 Task: Search one way flight ticket for 4 adults, 1 infant in seat and 1 infant on lap in premium economy from Peoria: General Downing-peoria International Airport to New Bern: Coastal Carolina Regional Airport (was Craven County Regional) on 5-4-2023. Choice of flights is Frontier. Number of bags: 3 checked bags. Price is upto 107000. Outbound departure time preference is 14:45.
Action: Mouse moved to (359, 339)
Screenshot: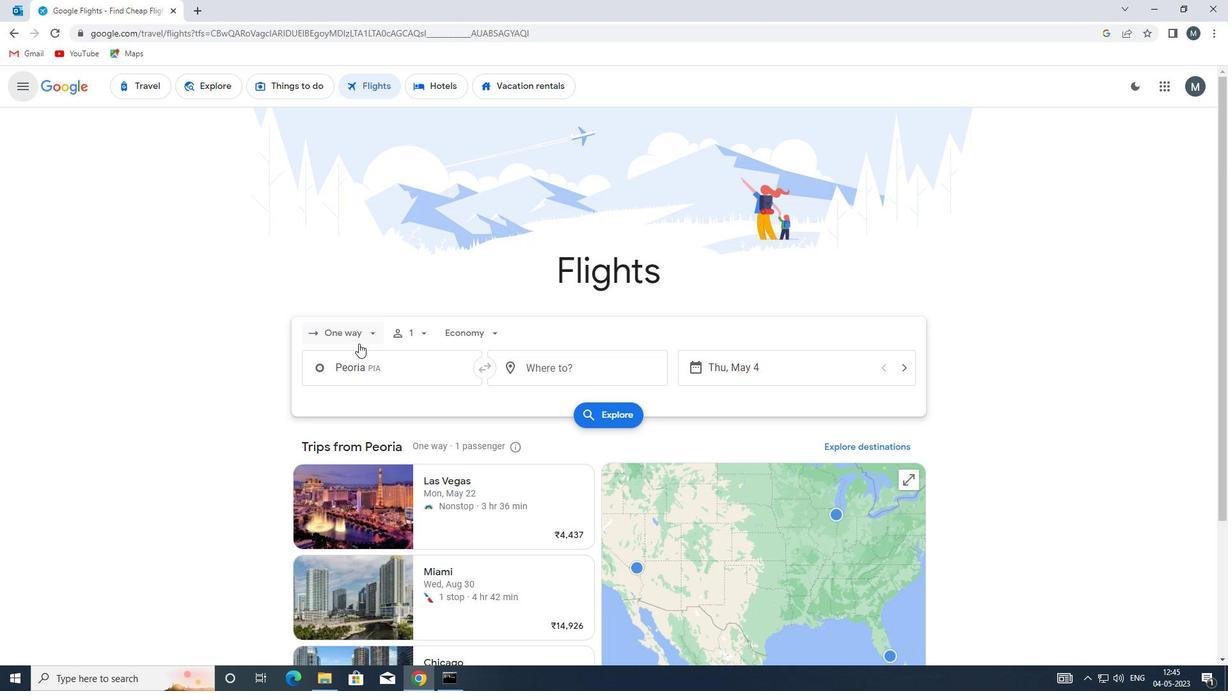 
Action: Mouse pressed left at (359, 339)
Screenshot: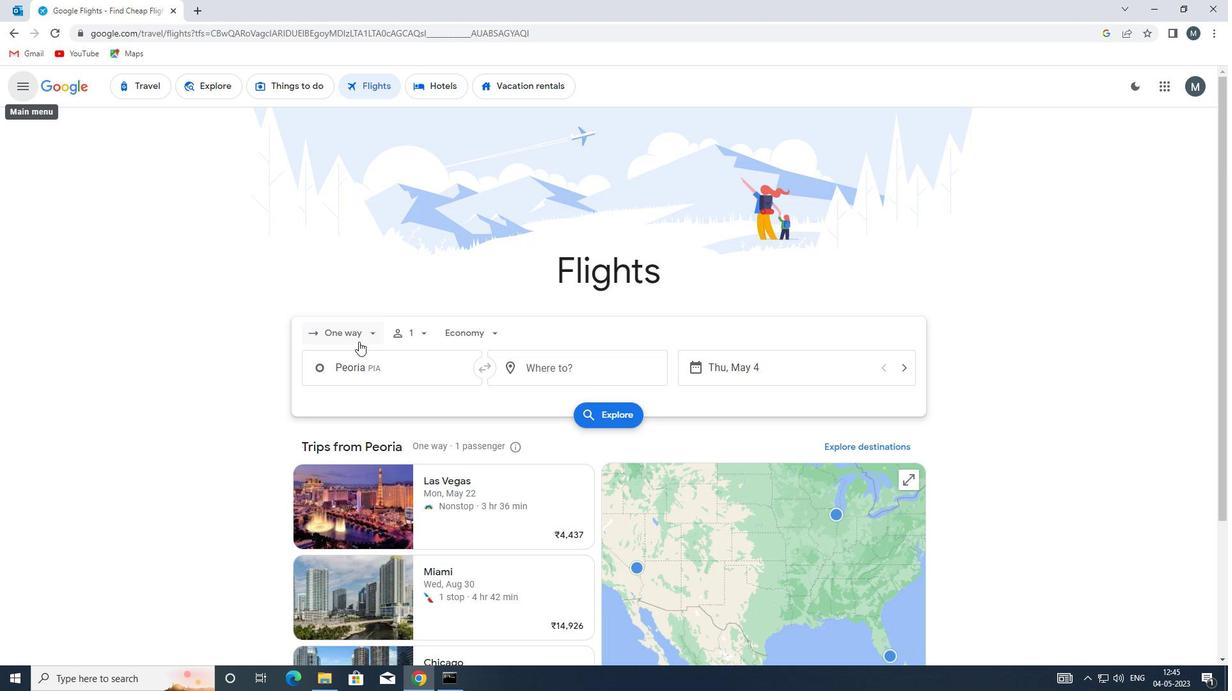 
Action: Mouse moved to (370, 392)
Screenshot: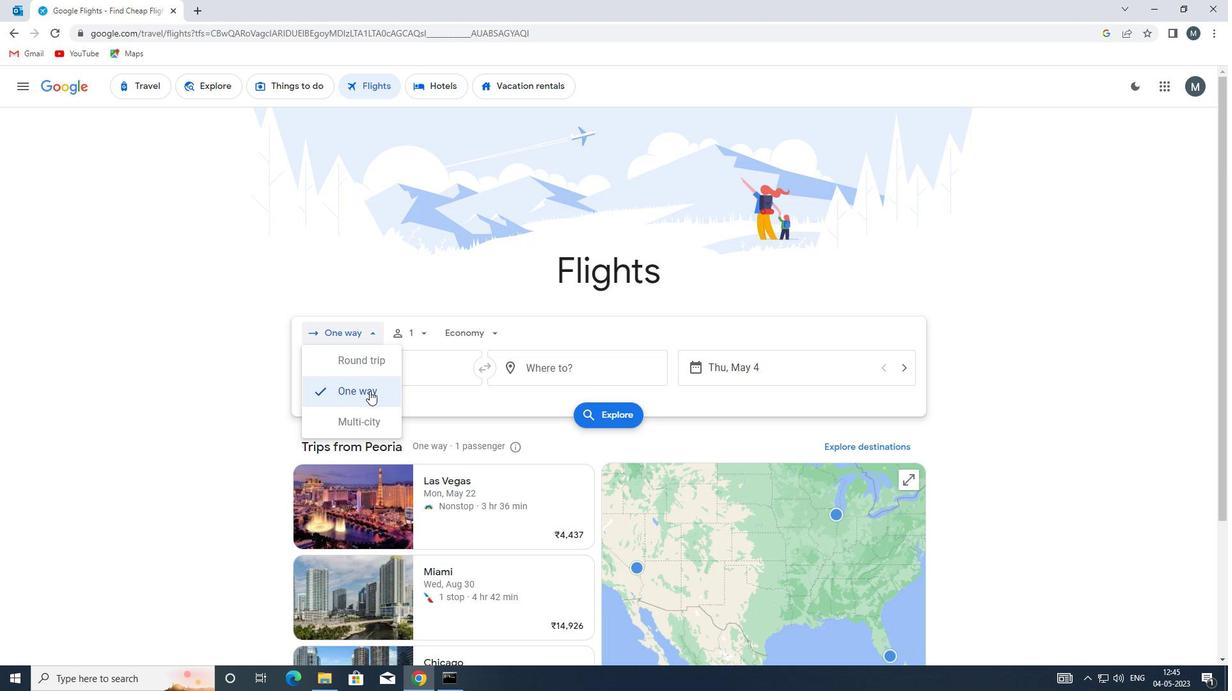 
Action: Mouse pressed left at (370, 392)
Screenshot: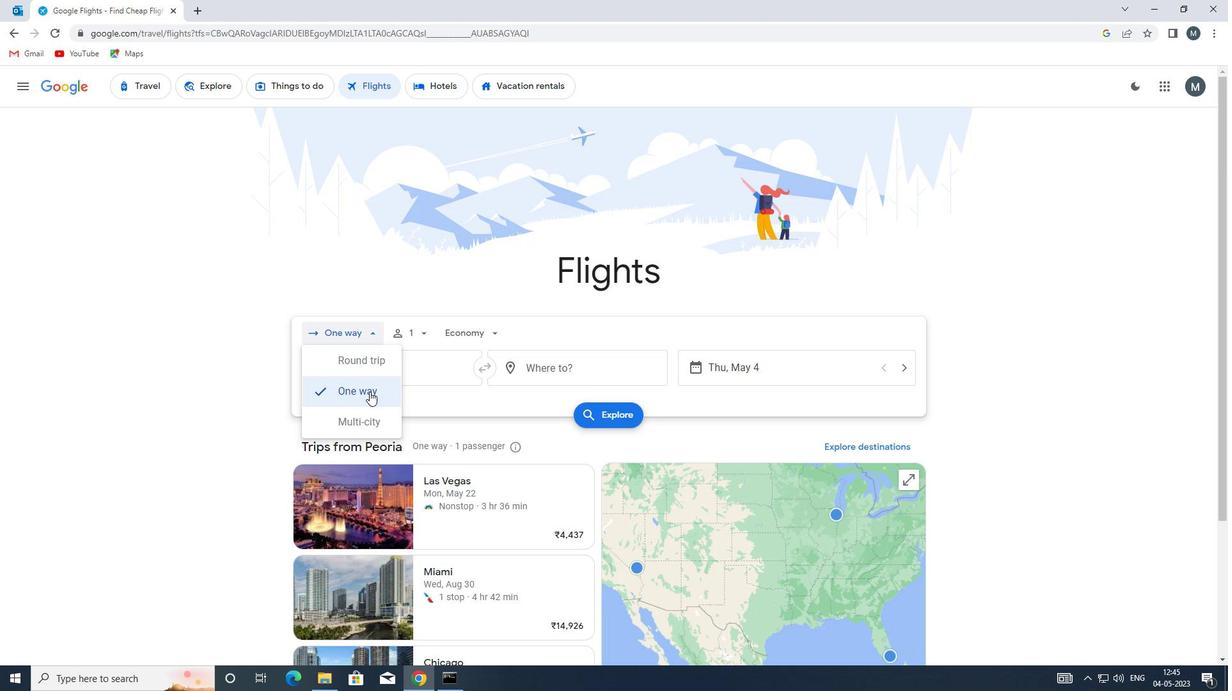 
Action: Mouse moved to (421, 334)
Screenshot: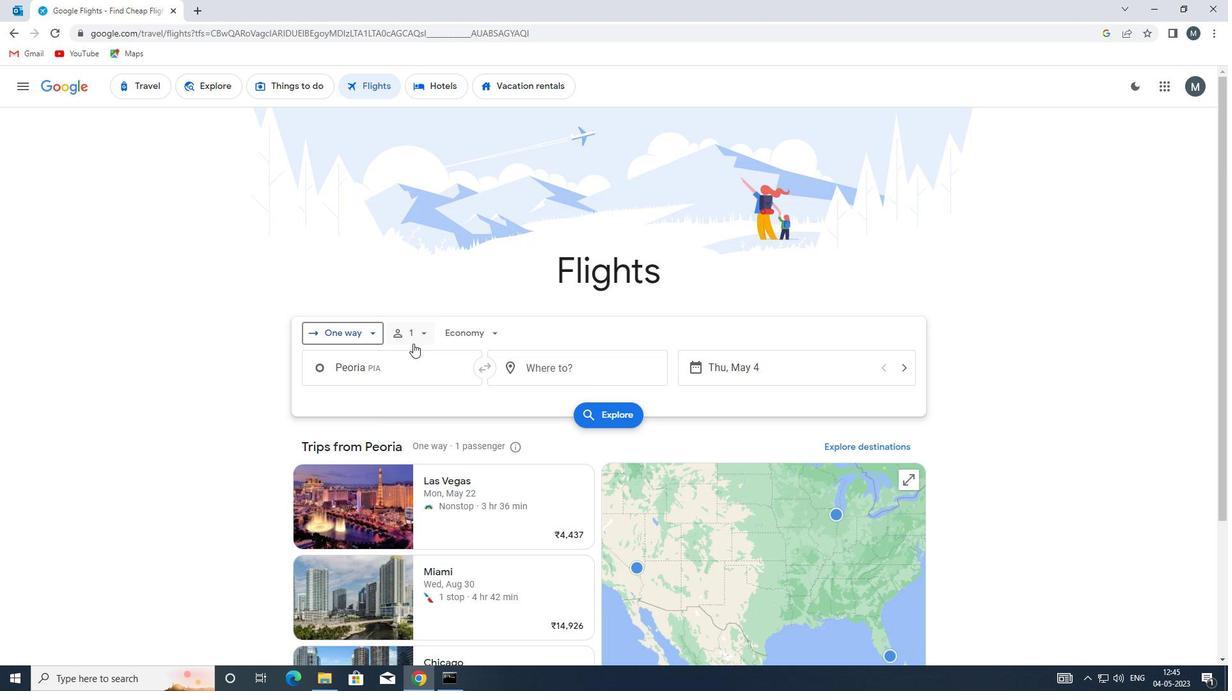 
Action: Mouse pressed left at (421, 334)
Screenshot: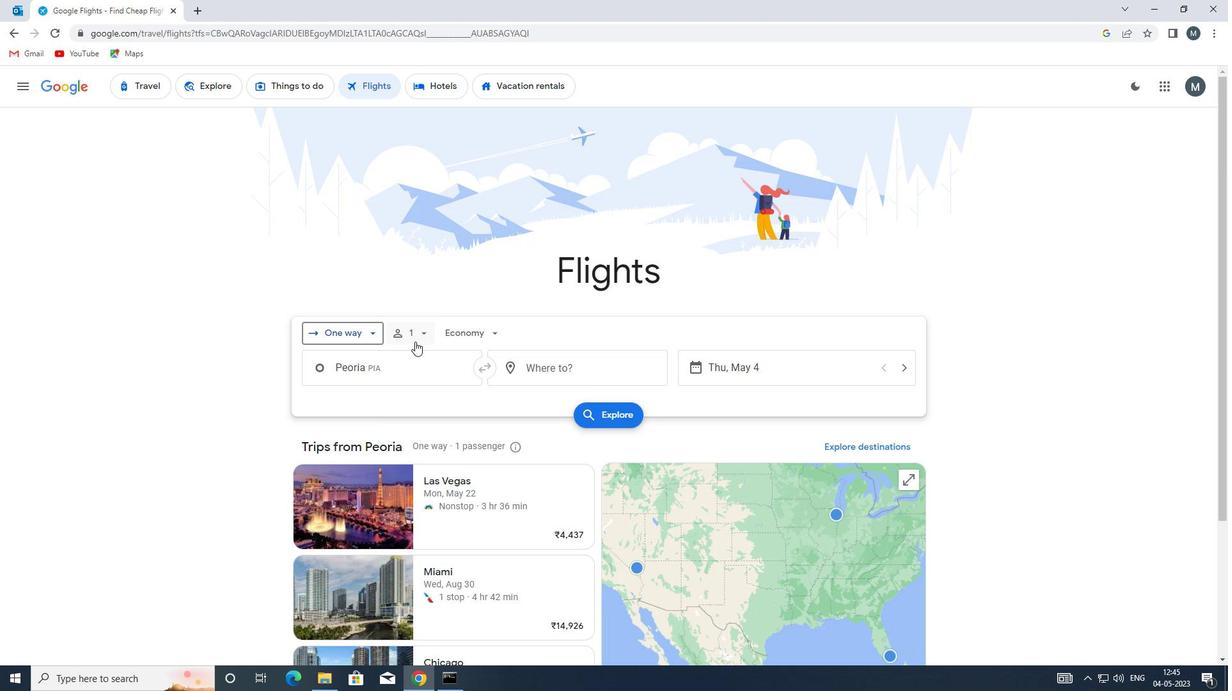 
Action: Mouse moved to (523, 366)
Screenshot: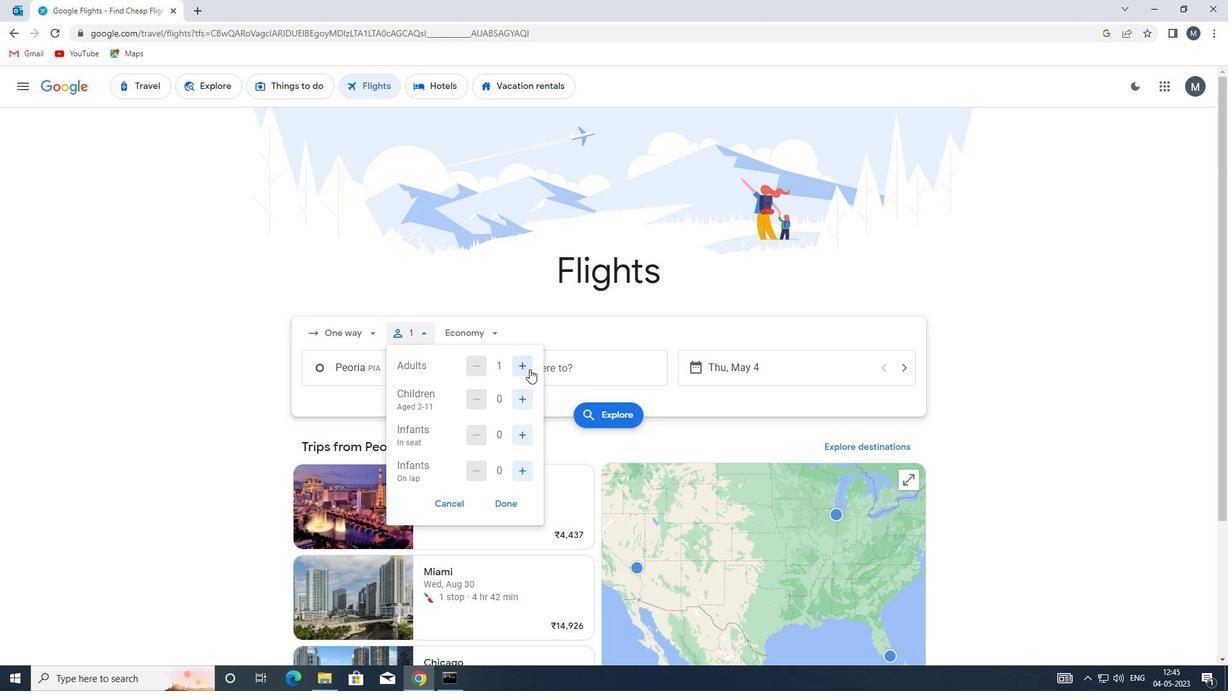 
Action: Mouse pressed left at (523, 366)
Screenshot: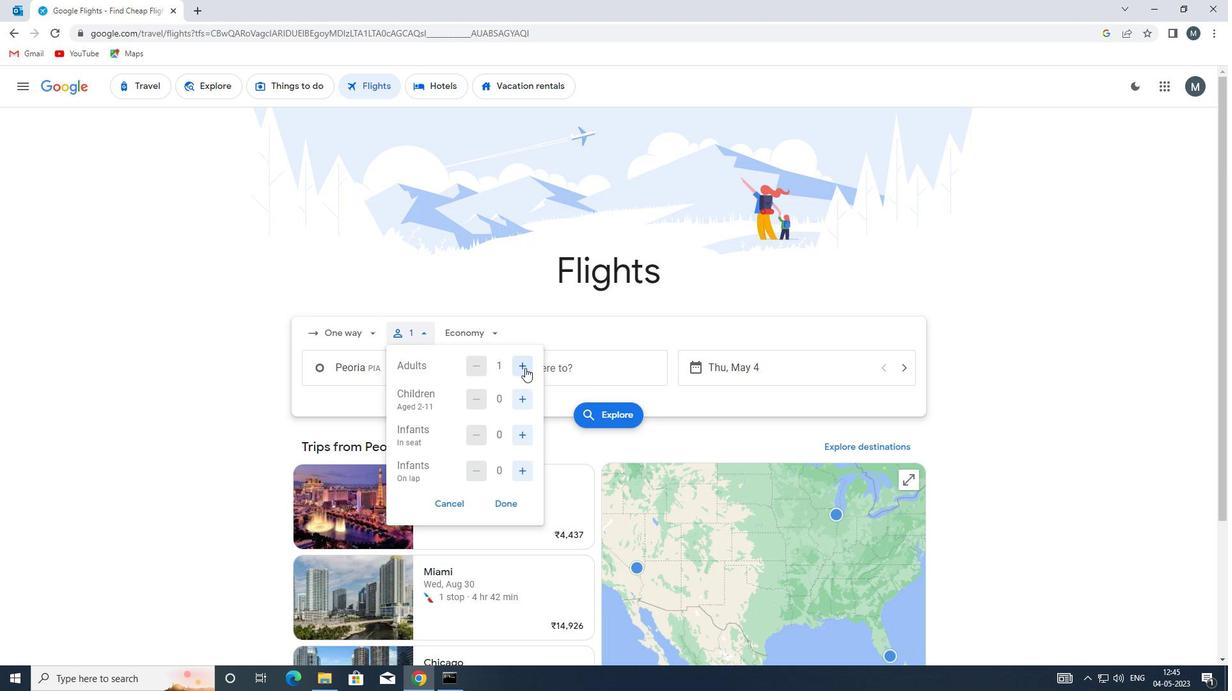 
Action: Mouse pressed left at (523, 366)
Screenshot: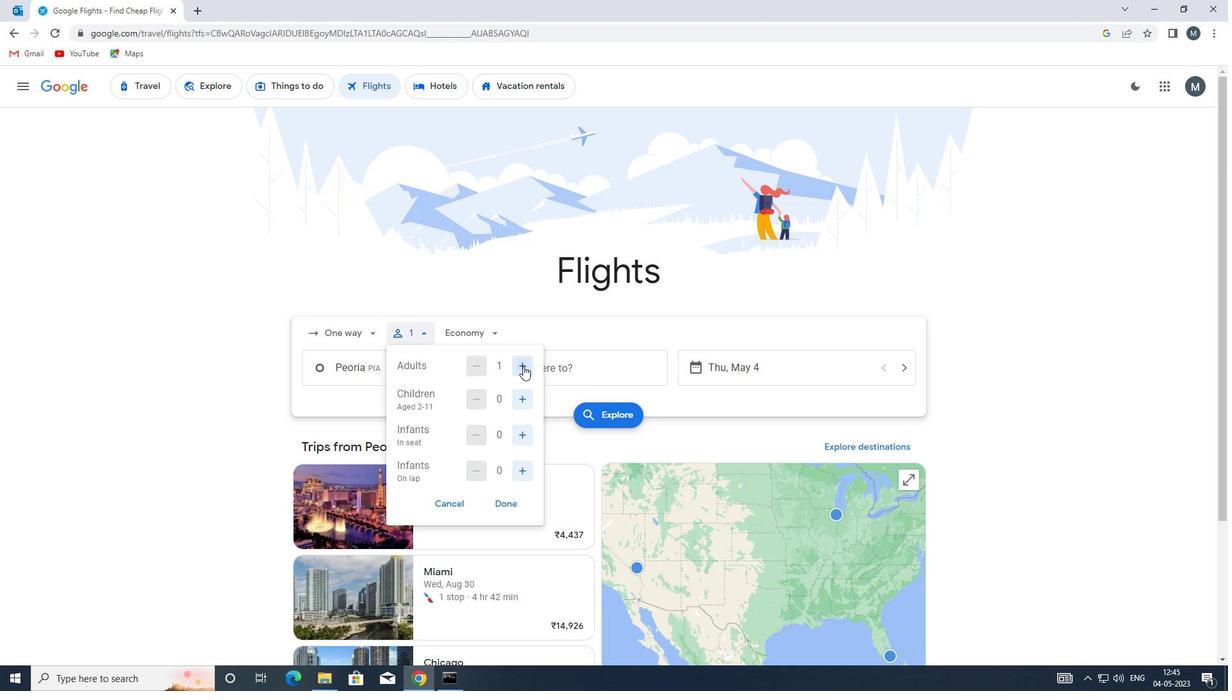
Action: Mouse moved to (523, 366)
Screenshot: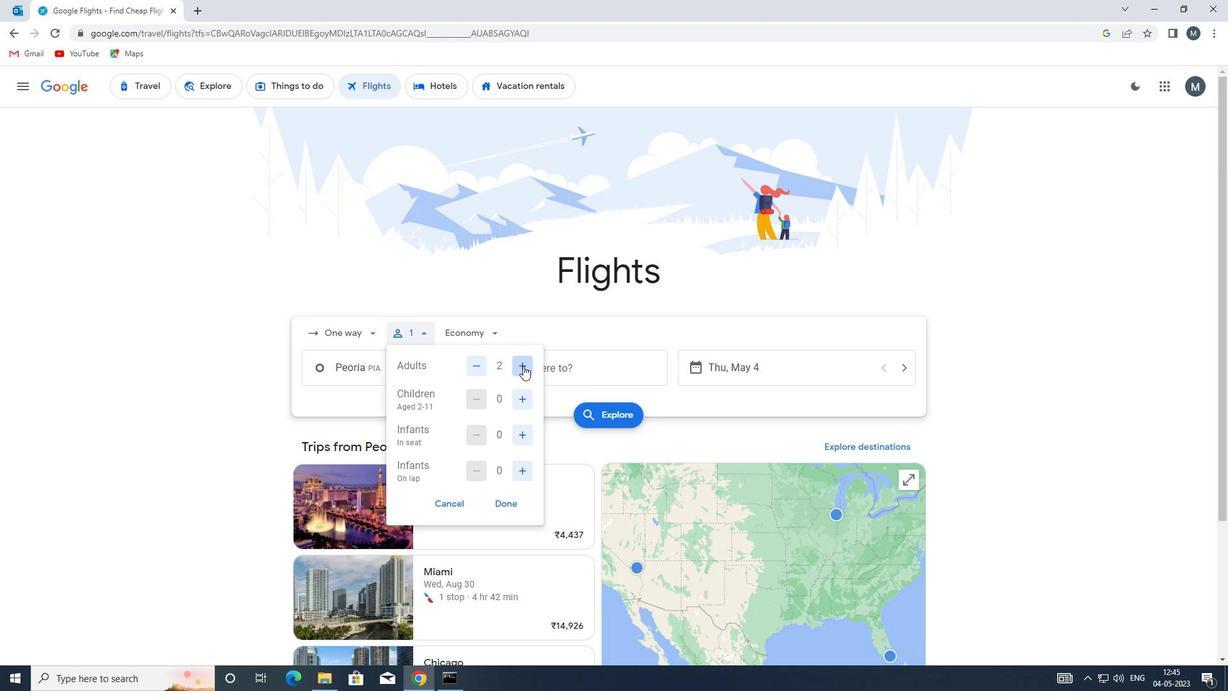 
Action: Mouse pressed left at (523, 366)
Screenshot: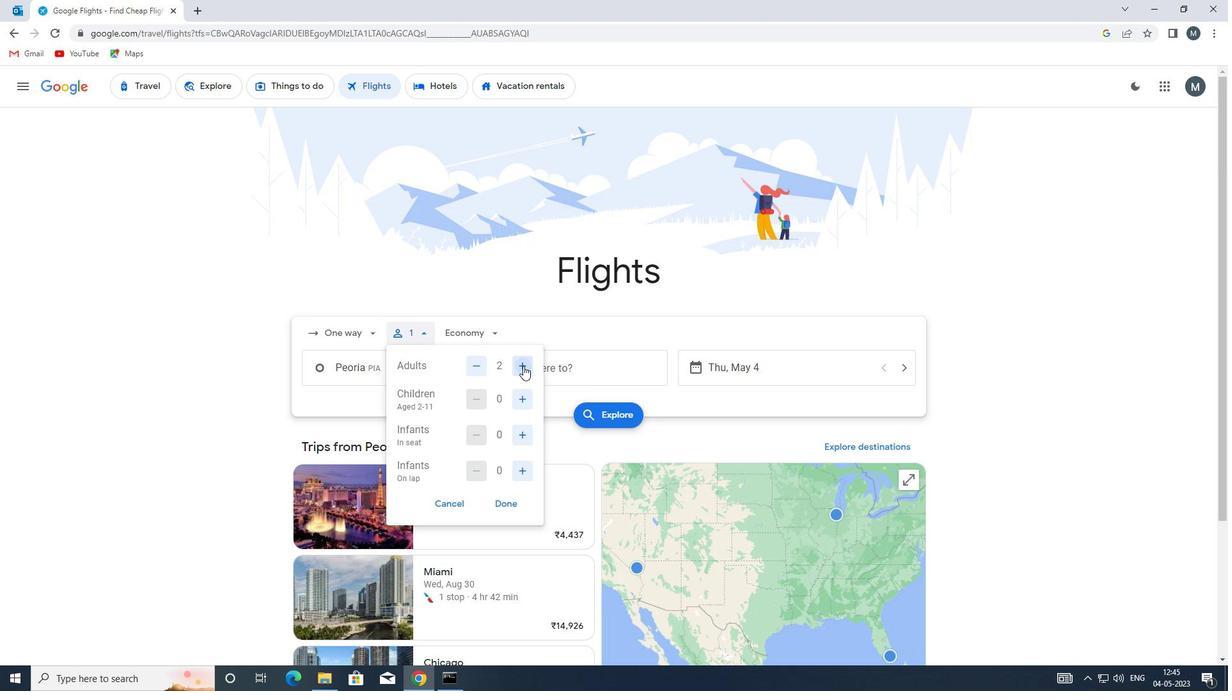 
Action: Mouse moved to (526, 437)
Screenshot: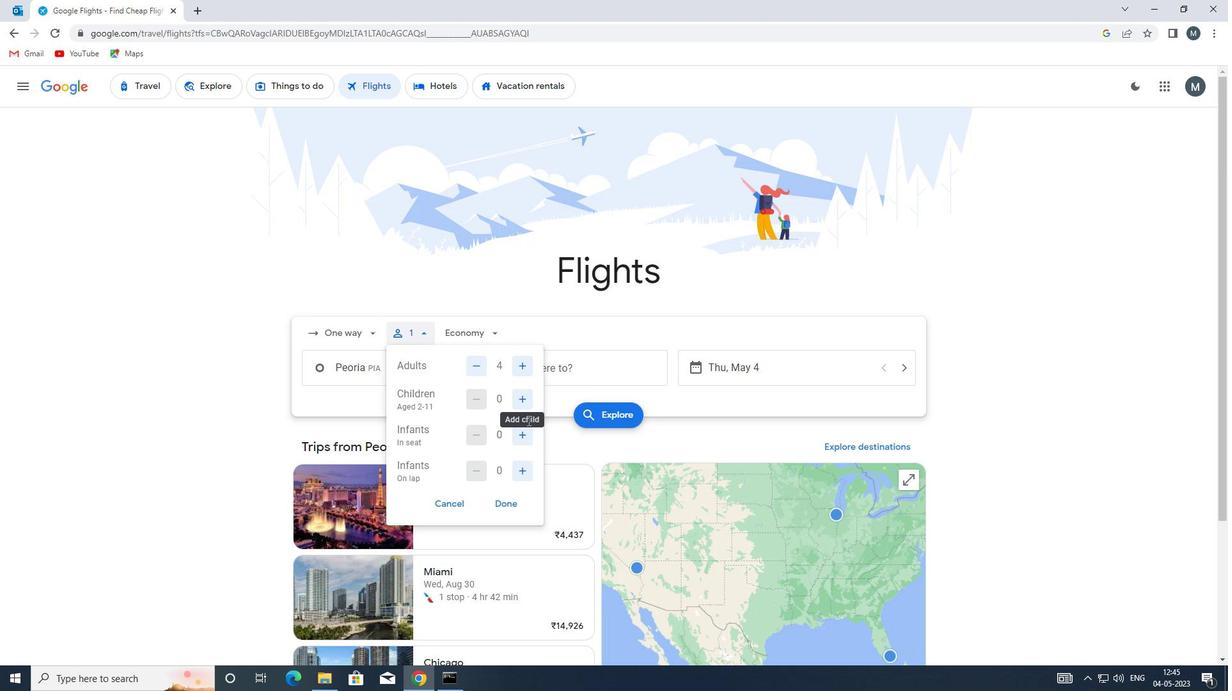 
Action: Mouse pressed left at (526, 437)
Screenshot: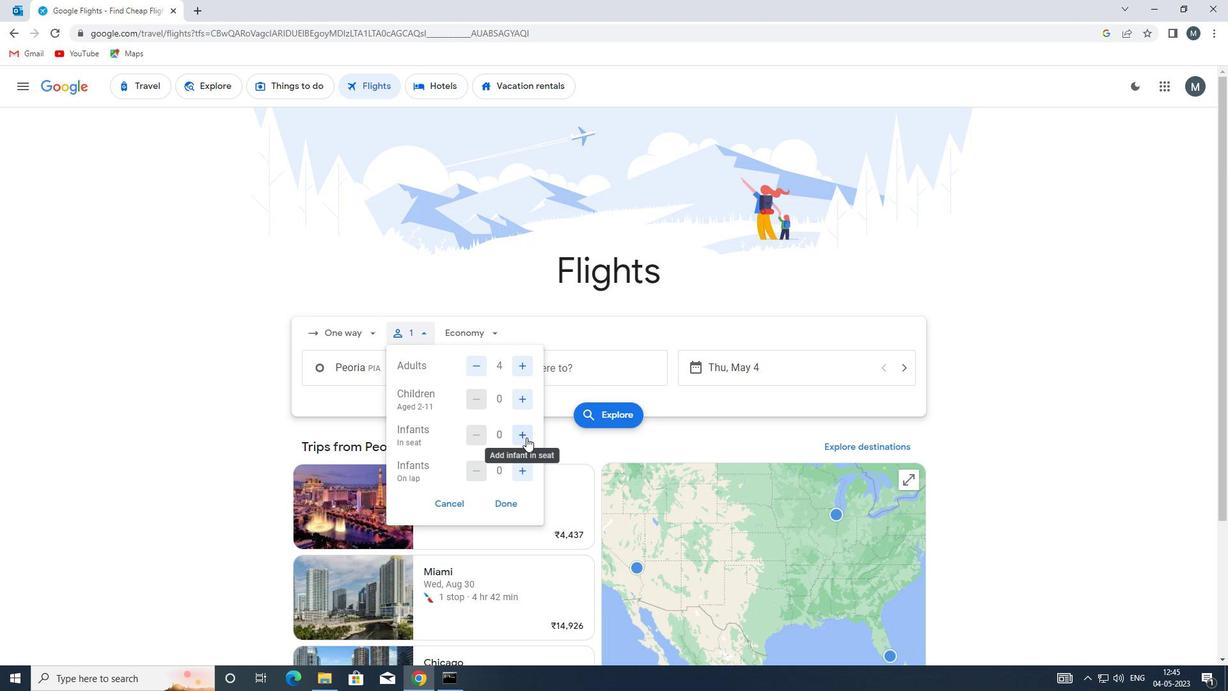 
Action: Mouse moved to (523, 462)
Screenshot: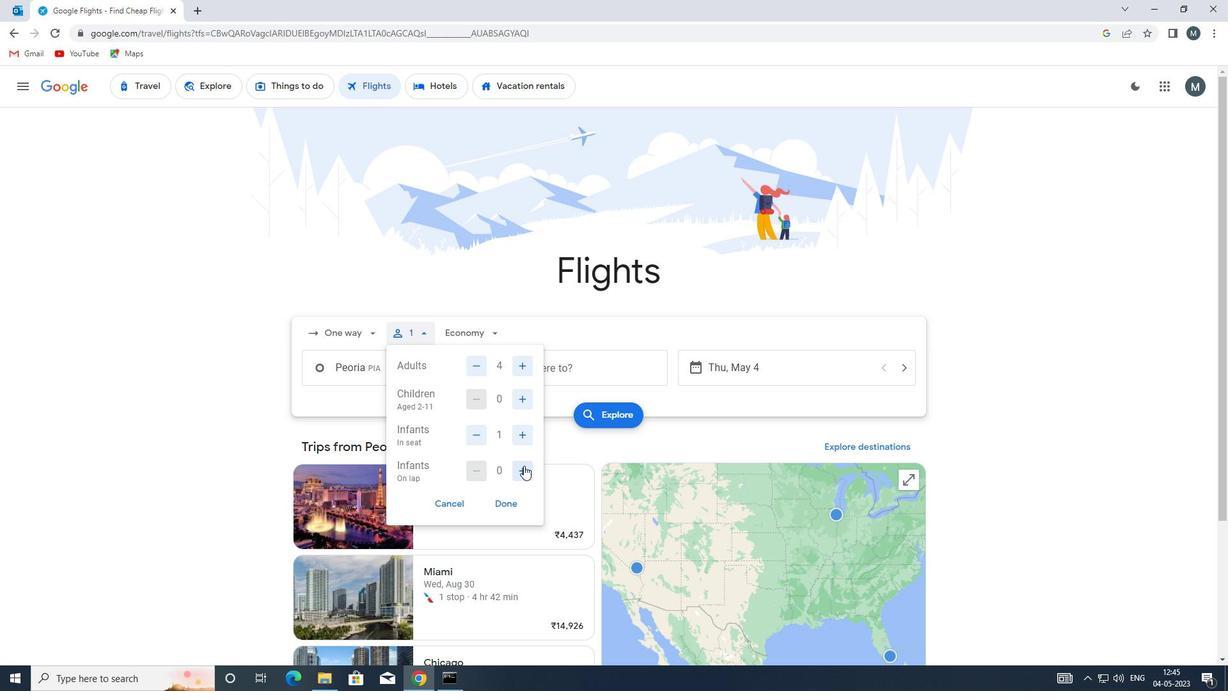 
Action: Mouse pressed left at (523, 462)
Screenshot: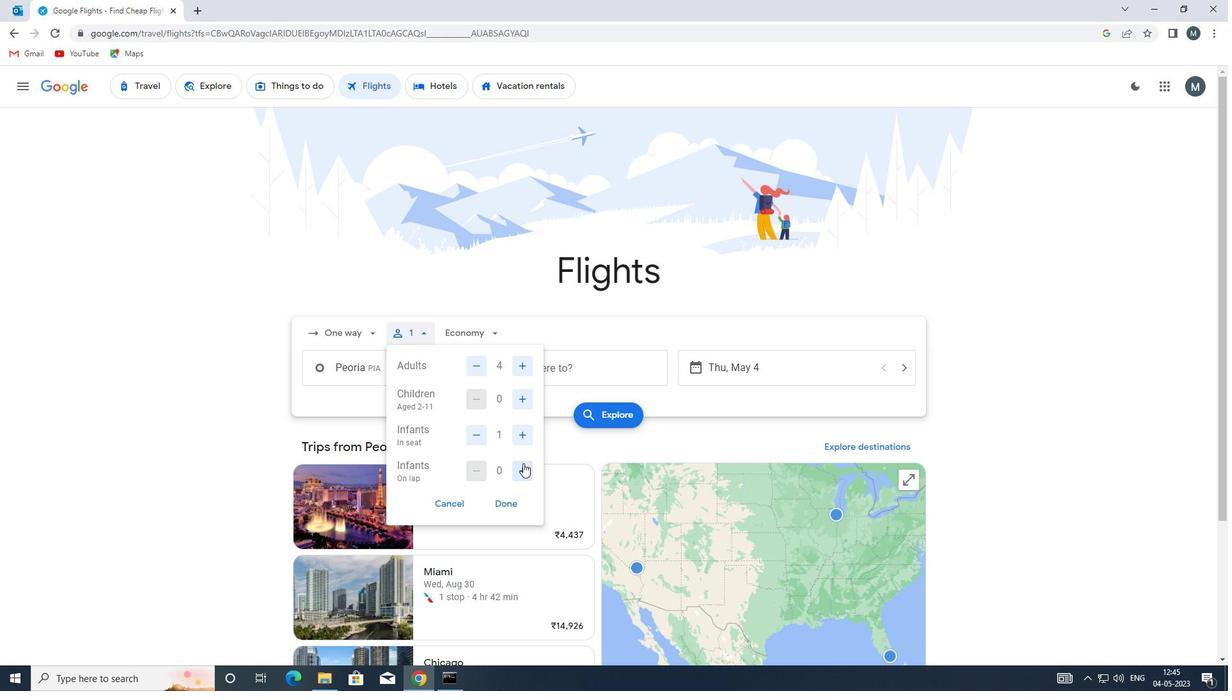 
Action: Mouse moved to (514, 506)
Screenshot: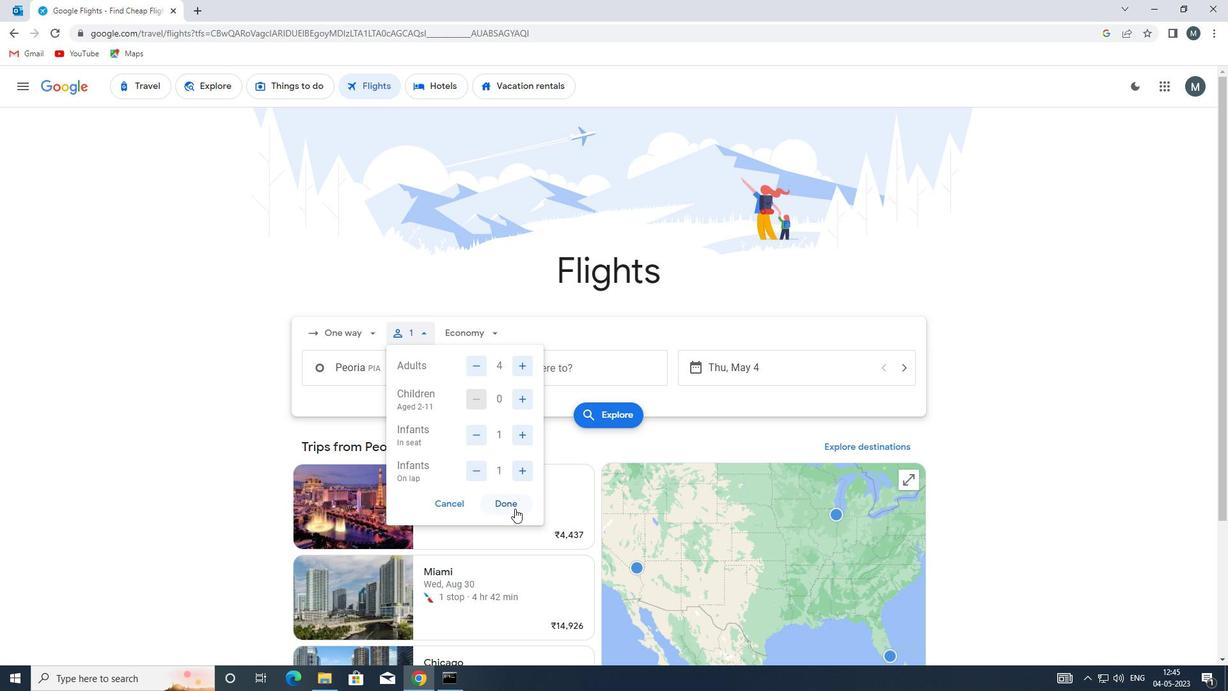 
Action: Mouse pressed left at (514, 506)
Screenshot: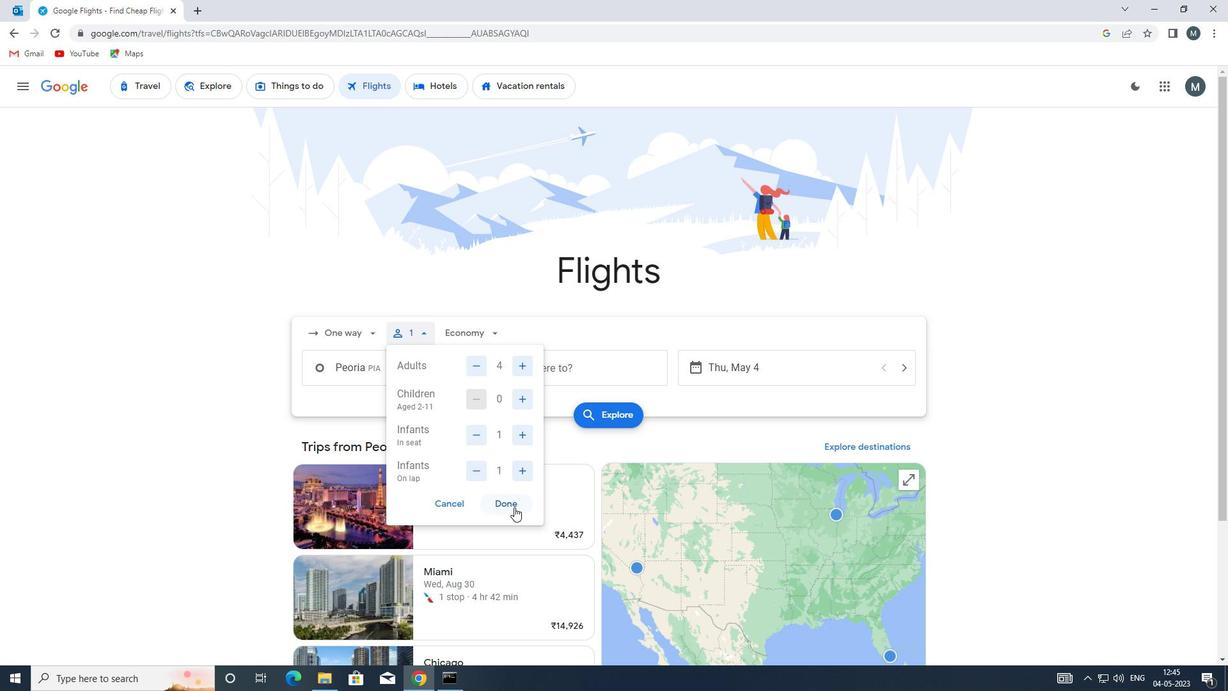 
Action: Mouse moved to (486, 337)
Screenshot: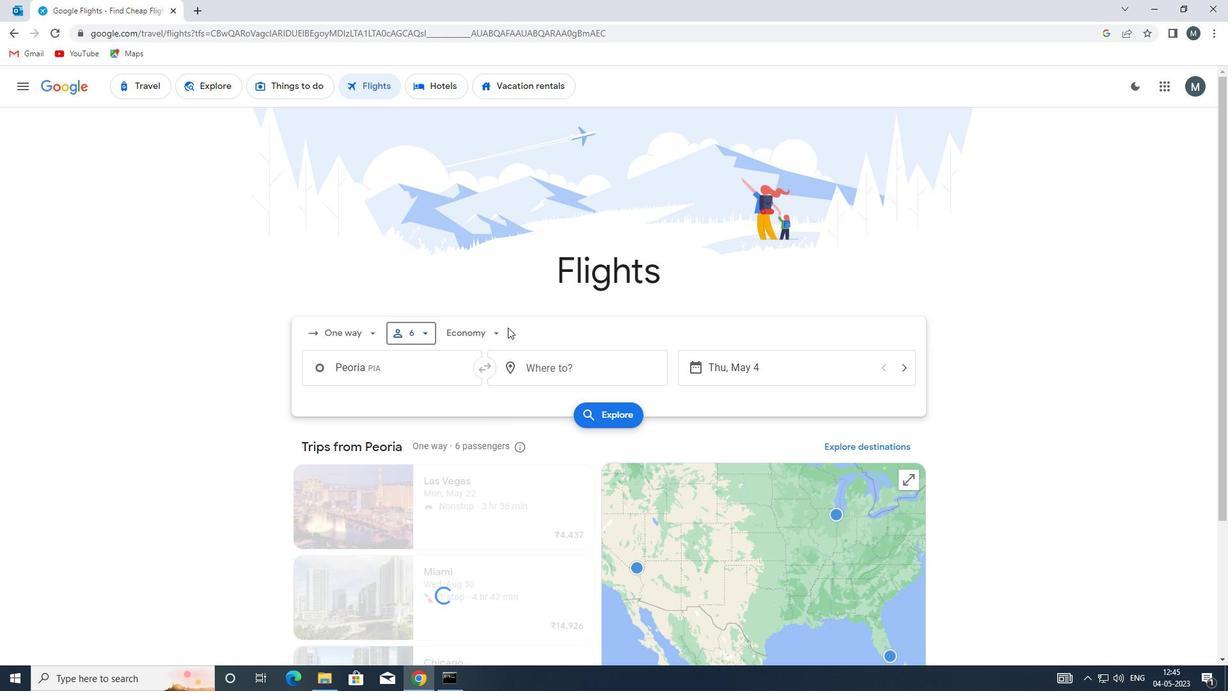 
Action: Mouse pressed left at (486, 337)
Screenshot: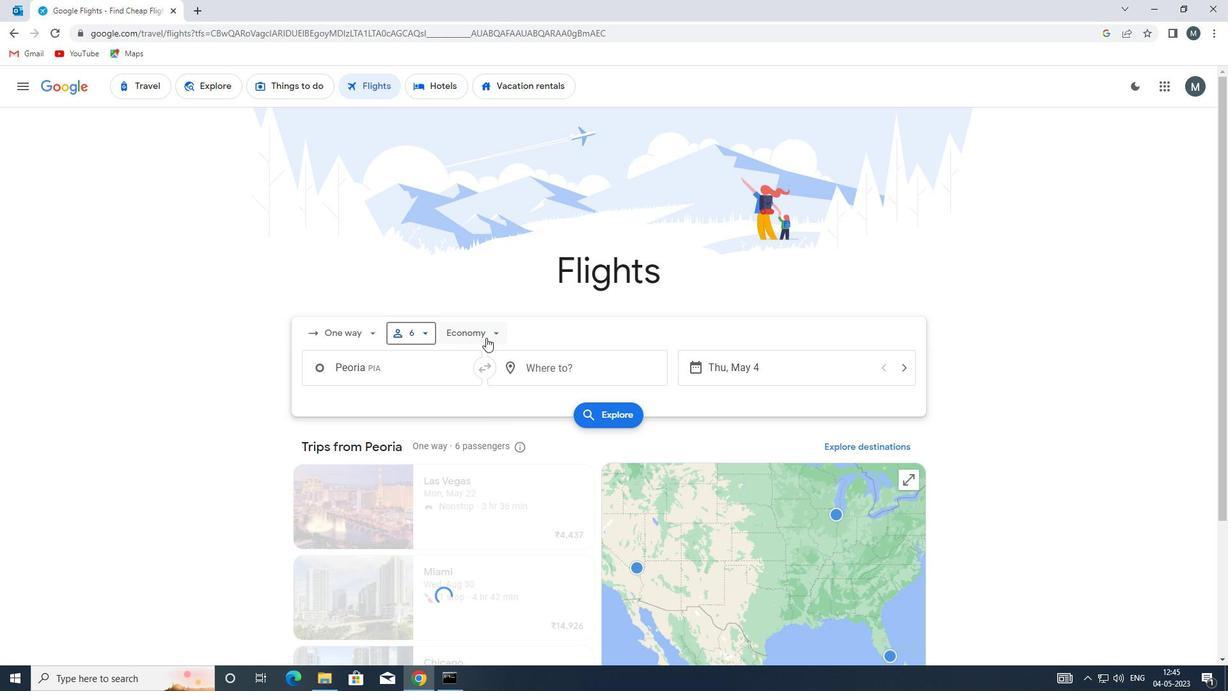 
Action: Mouse moved to (498, 397)
Screenshot: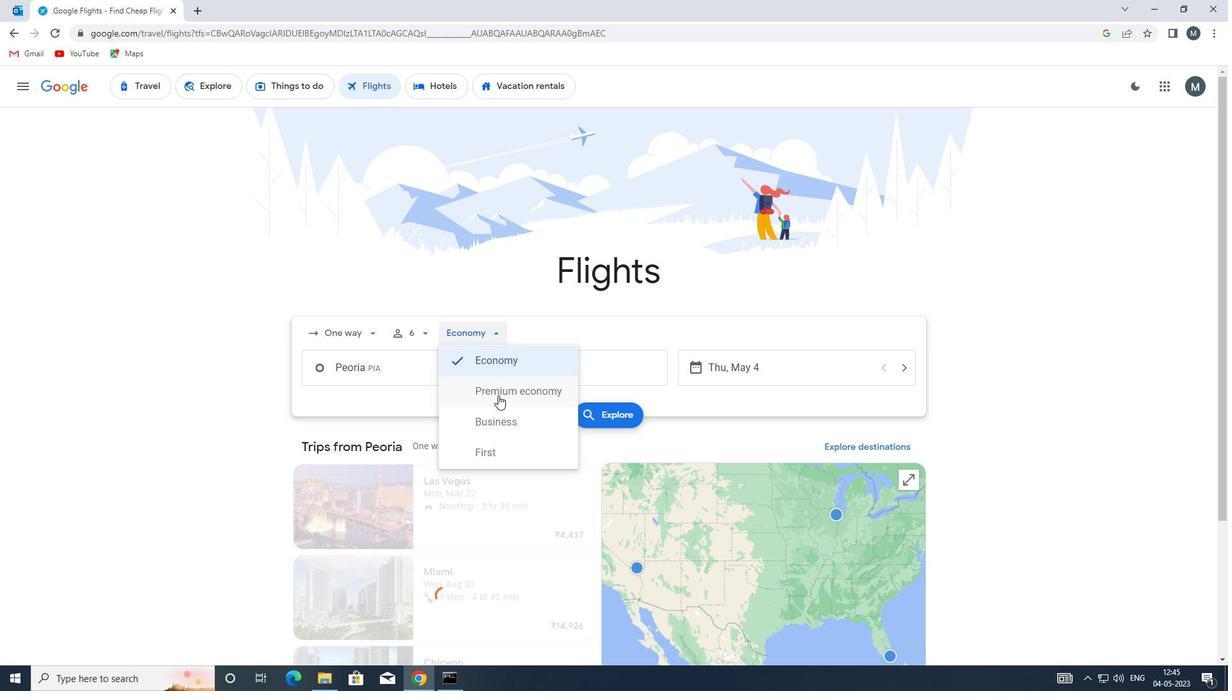 
Action: Mouse pressed left at (498, 397)
Screenshot: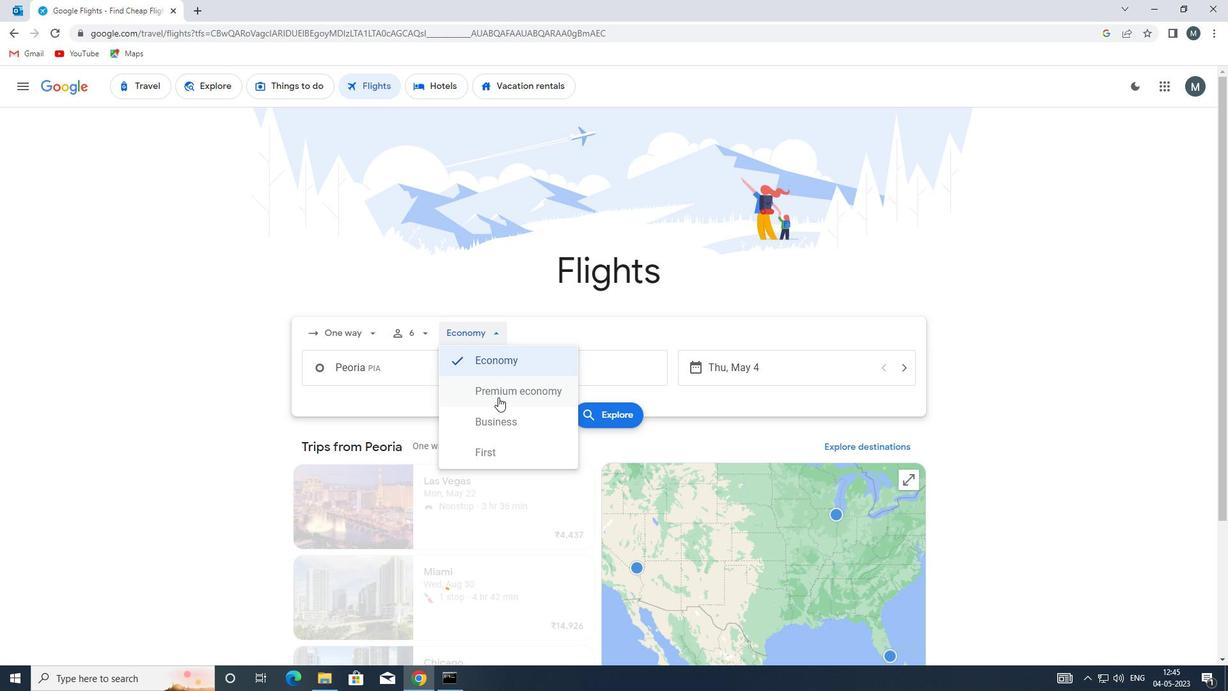 
Action: Mouse moved to (415, 376)
Screenshot: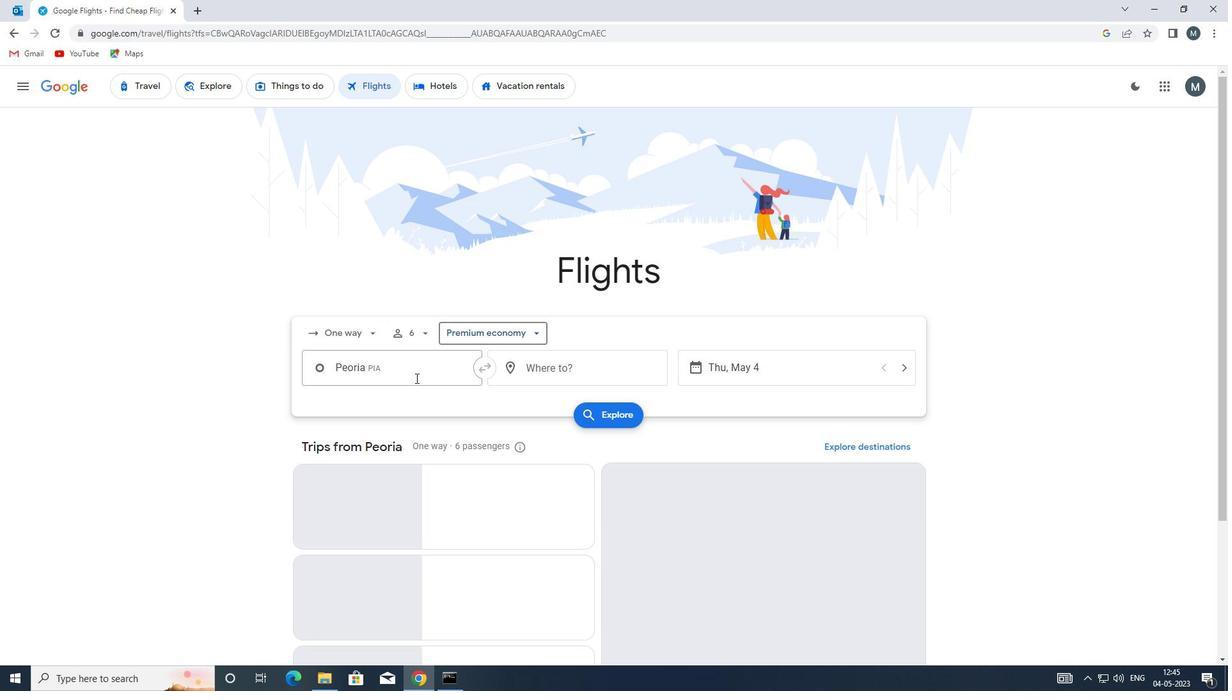
Action: Mouse pressed left at (415, 376)
Screenshot: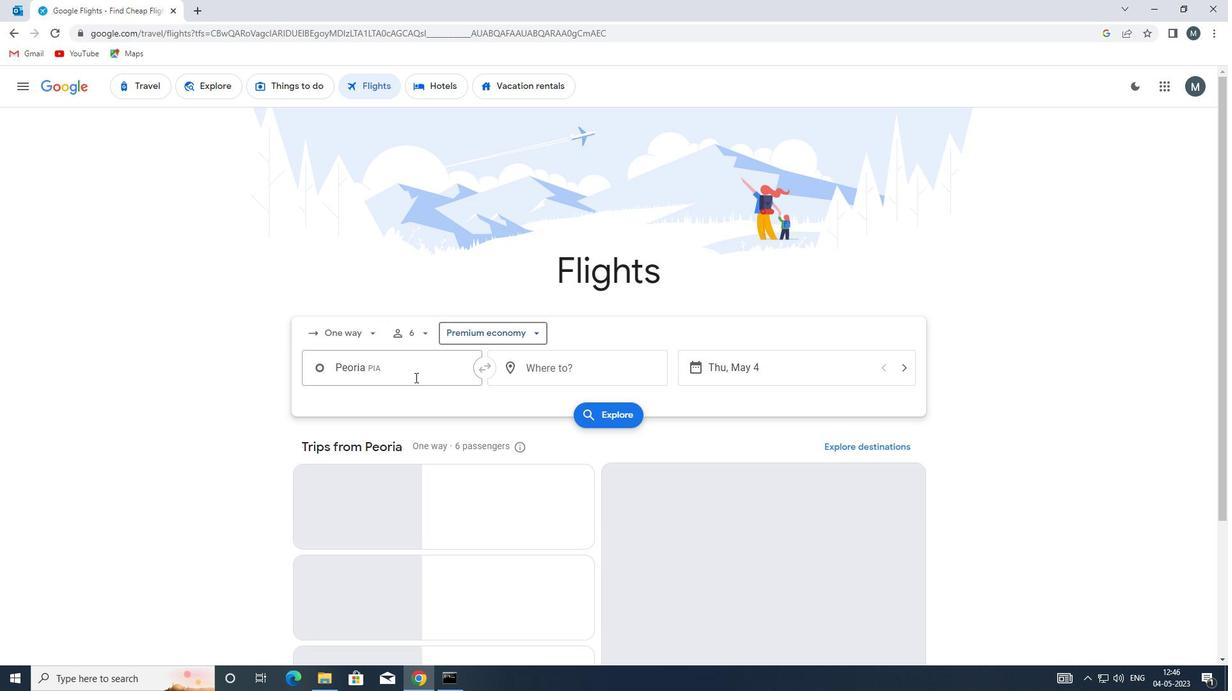 
Action: Mouse moved to (436, 442)
Screenshot: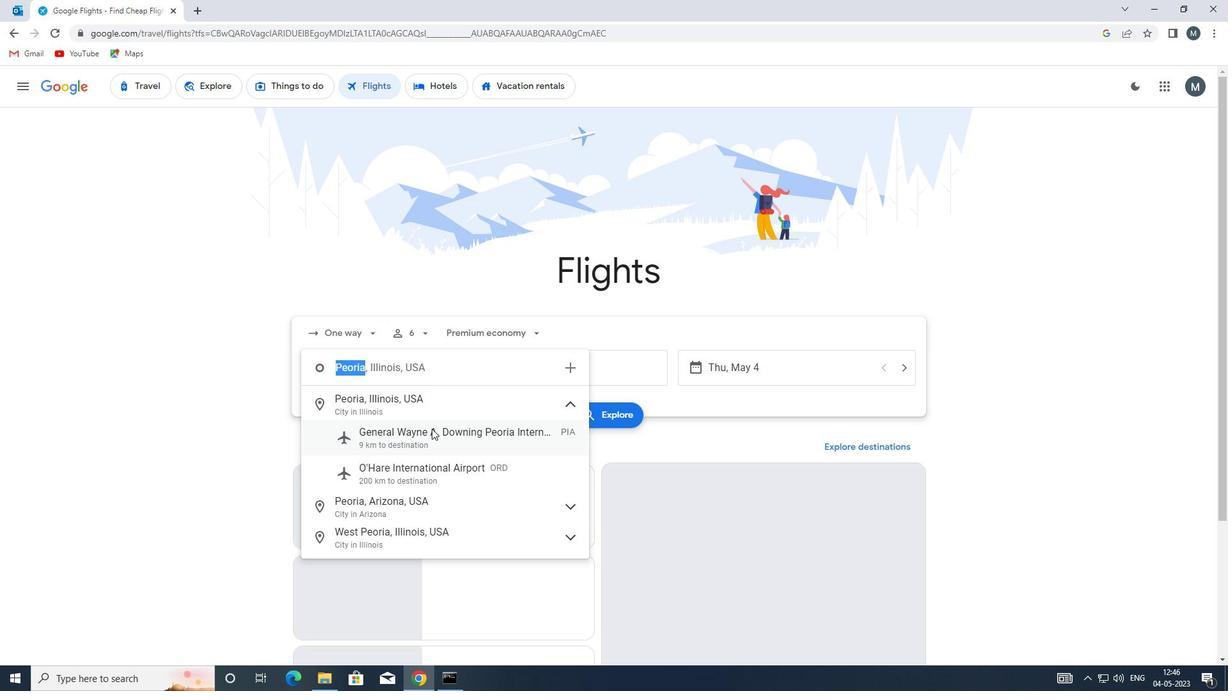 
Action: Mouse pressed left at (436, 442)
Screenshot: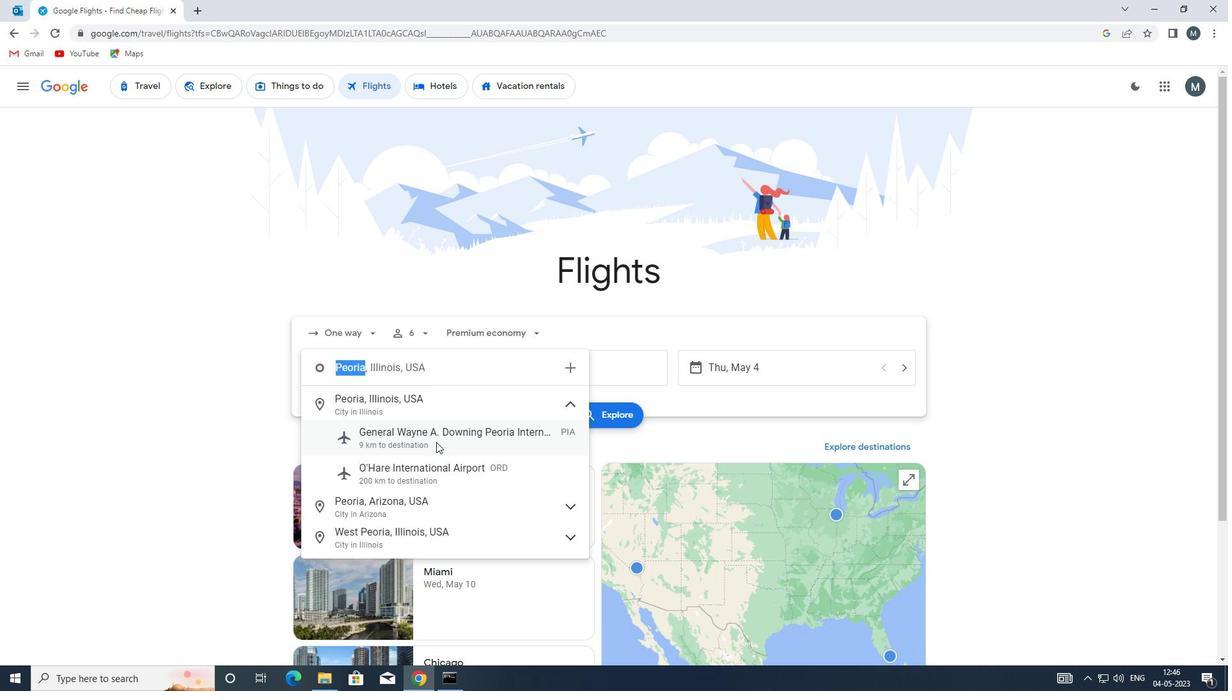 
Action: Mouse moved to (568, 370)
Screenshot: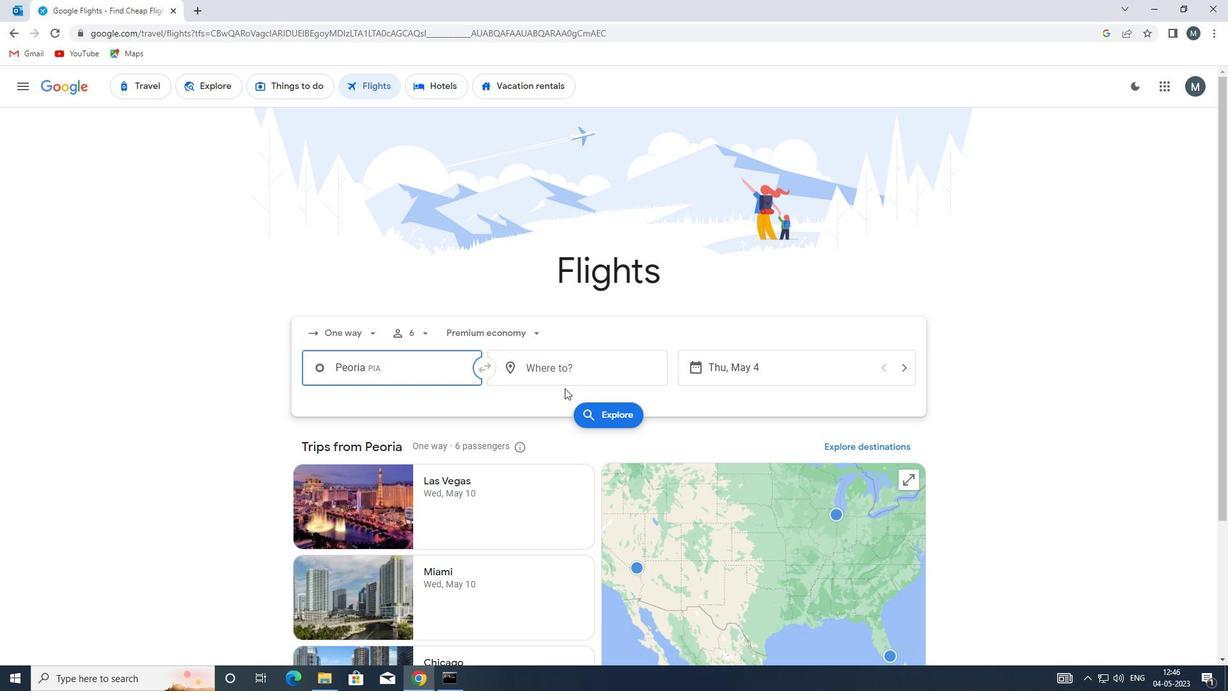 
Action: Mouse pressed left at (568, 370)
Screenshot: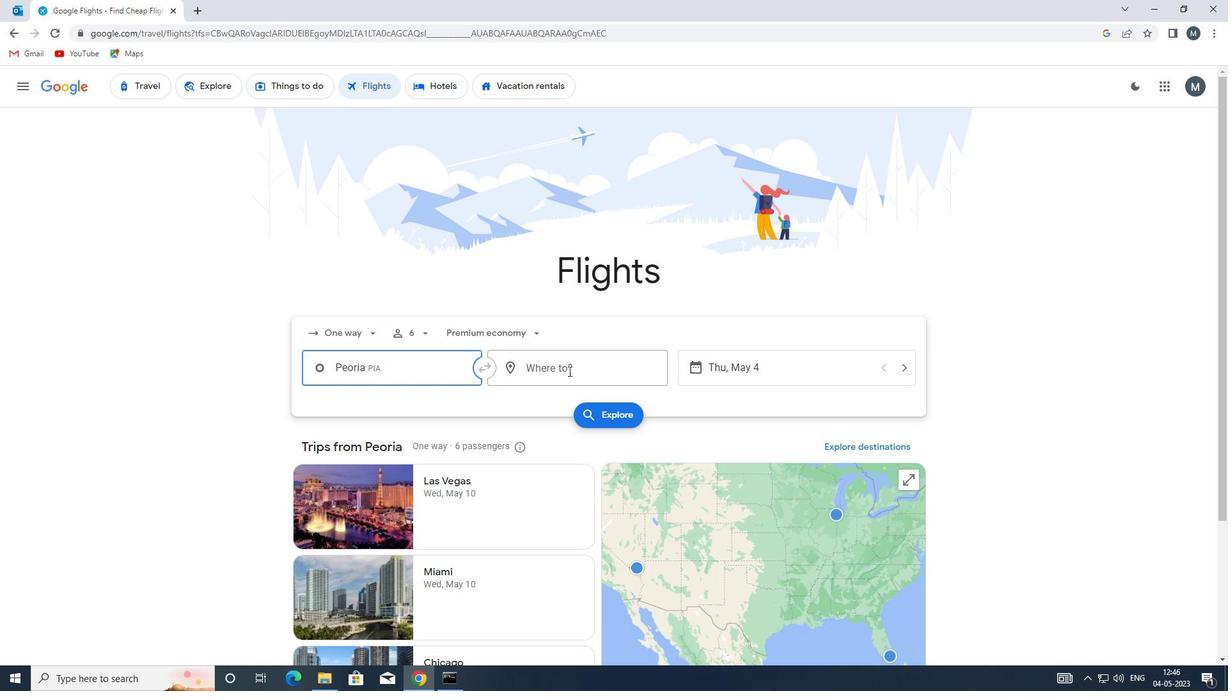 
Action: Mouse moved to (568, 369)
Screenshot: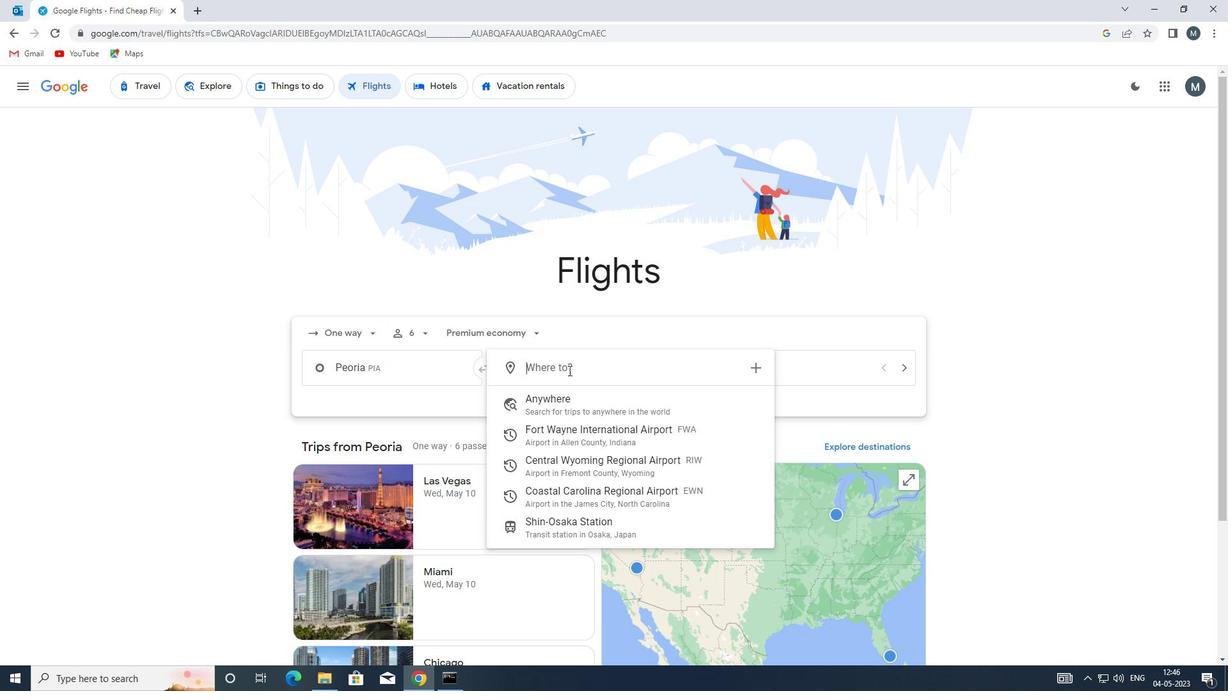 
Action: Key pressed ewn
Screenshot: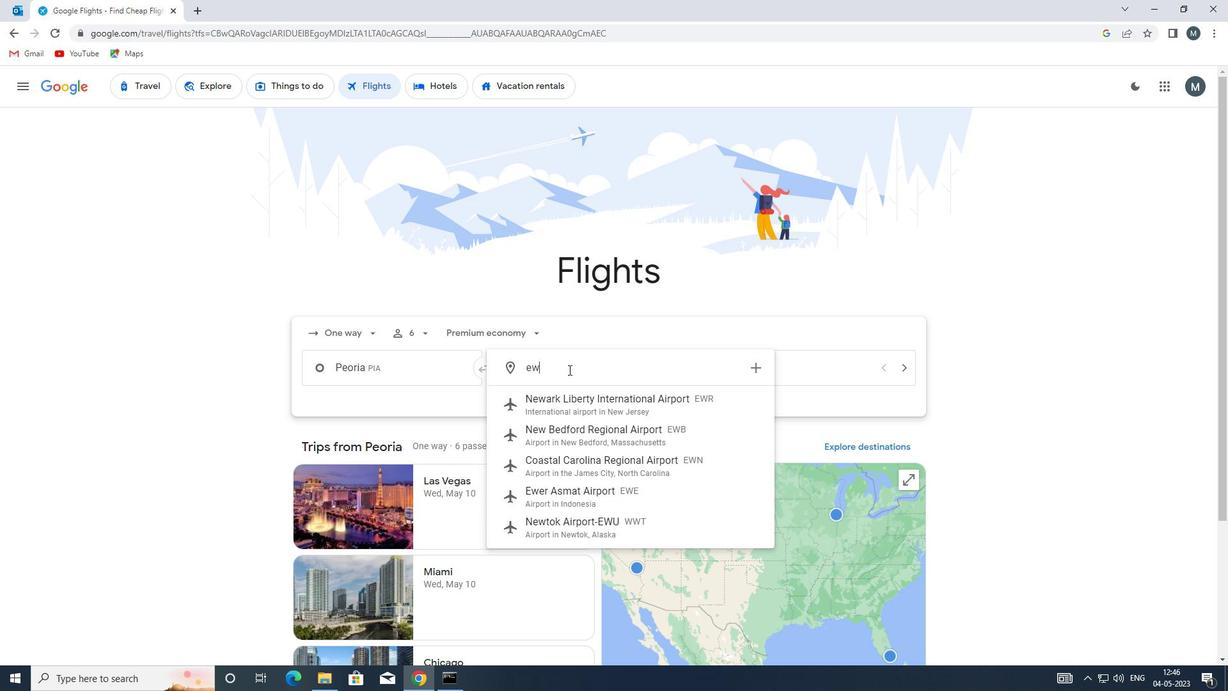 
Action: Mouse moved to (636, 408)
Screenshot: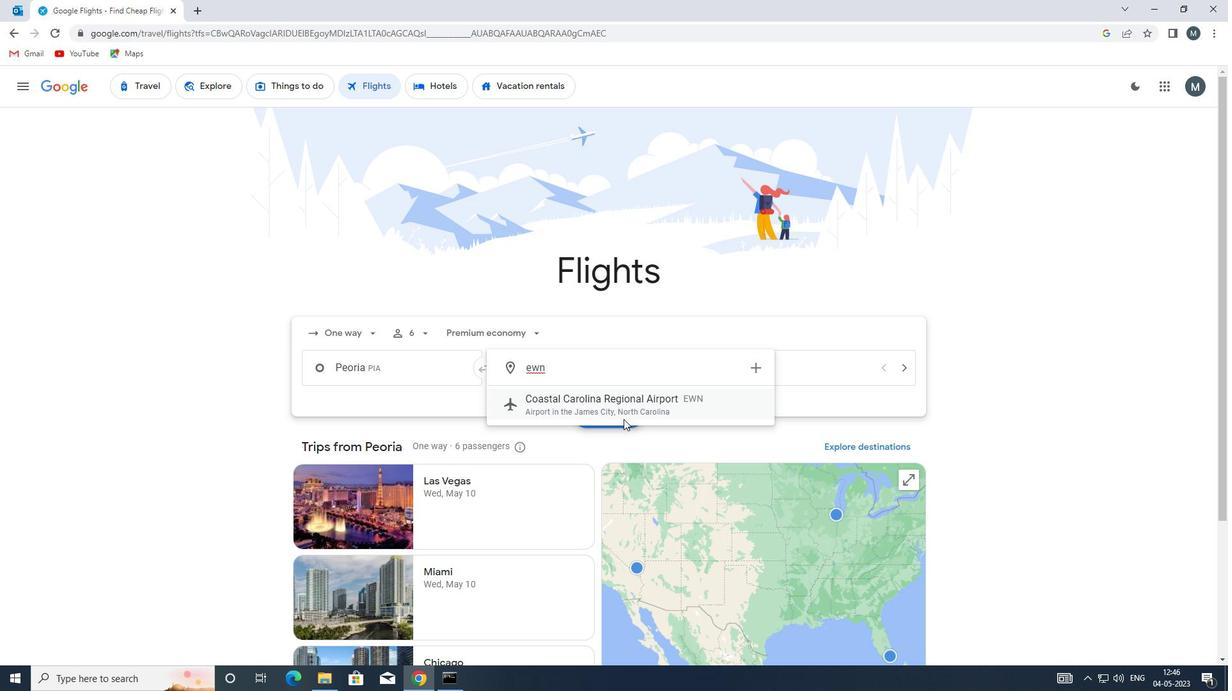 
Action: Mouse pressed left at (636, 408)
Screenshot: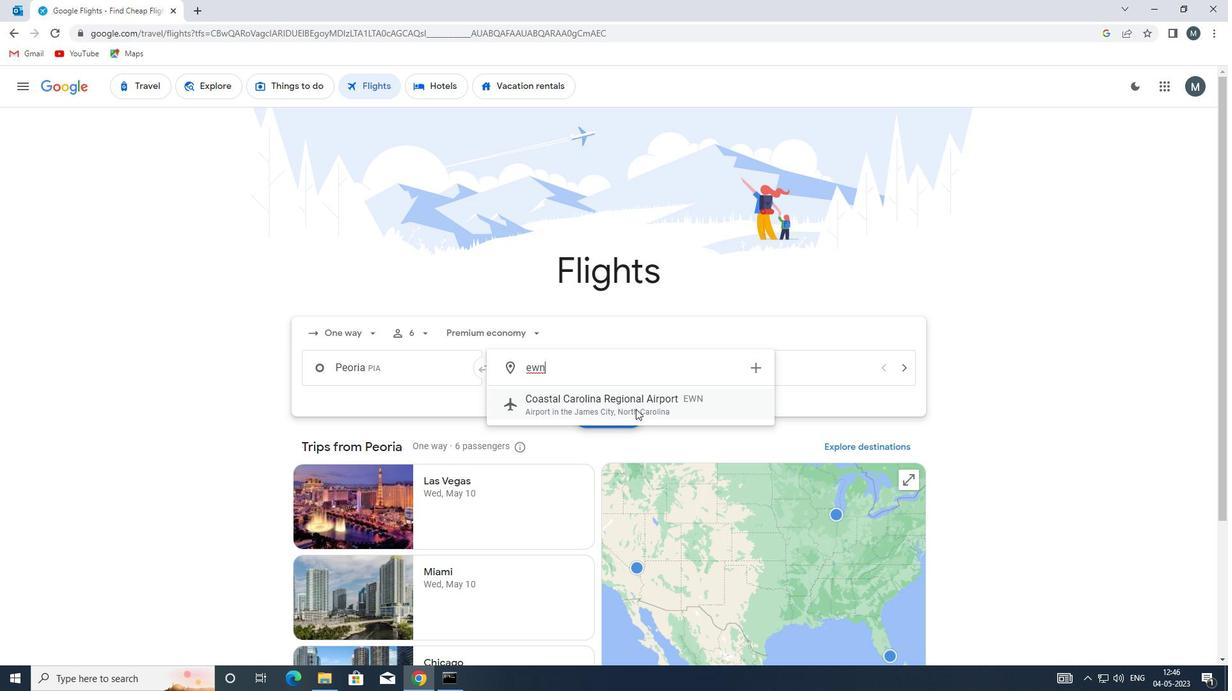 
Action: Mouse moved to (785, 373)
Screenshot: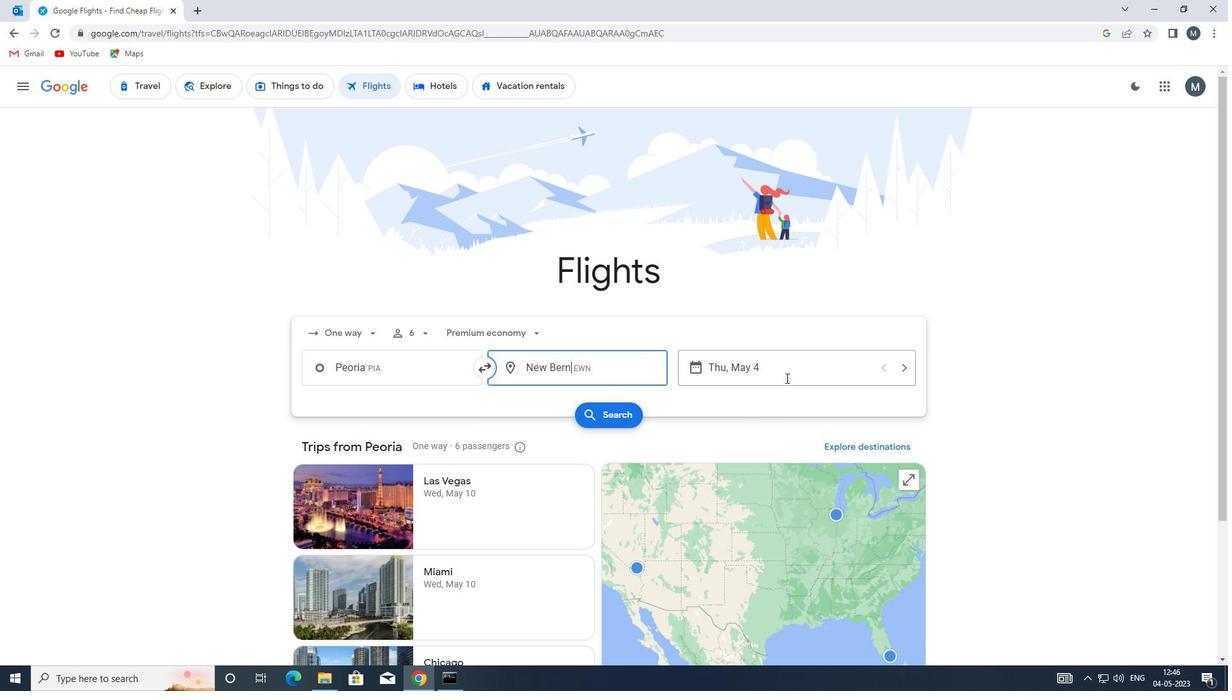 
Action: Mouse pressed left at (785, 373)
Screenshot: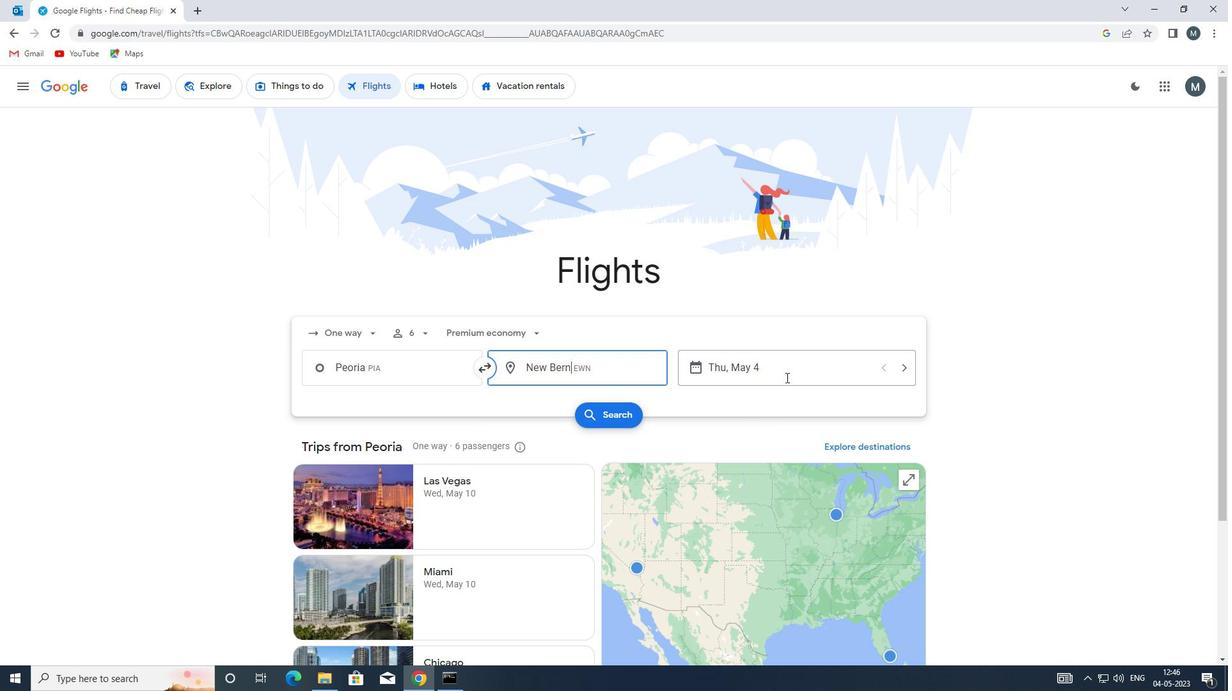 
Action: Mouse moved to (583, 433)
Screenshot: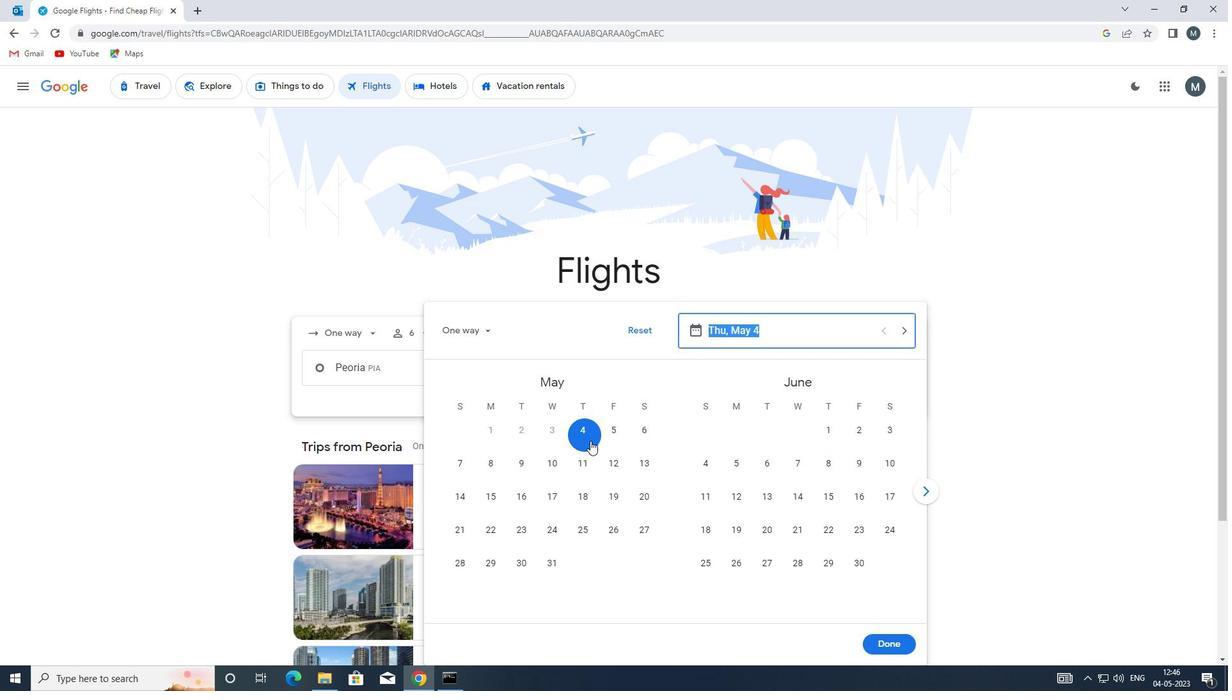 
Action: Mouse pressed left at (583, 433)
Screenshot: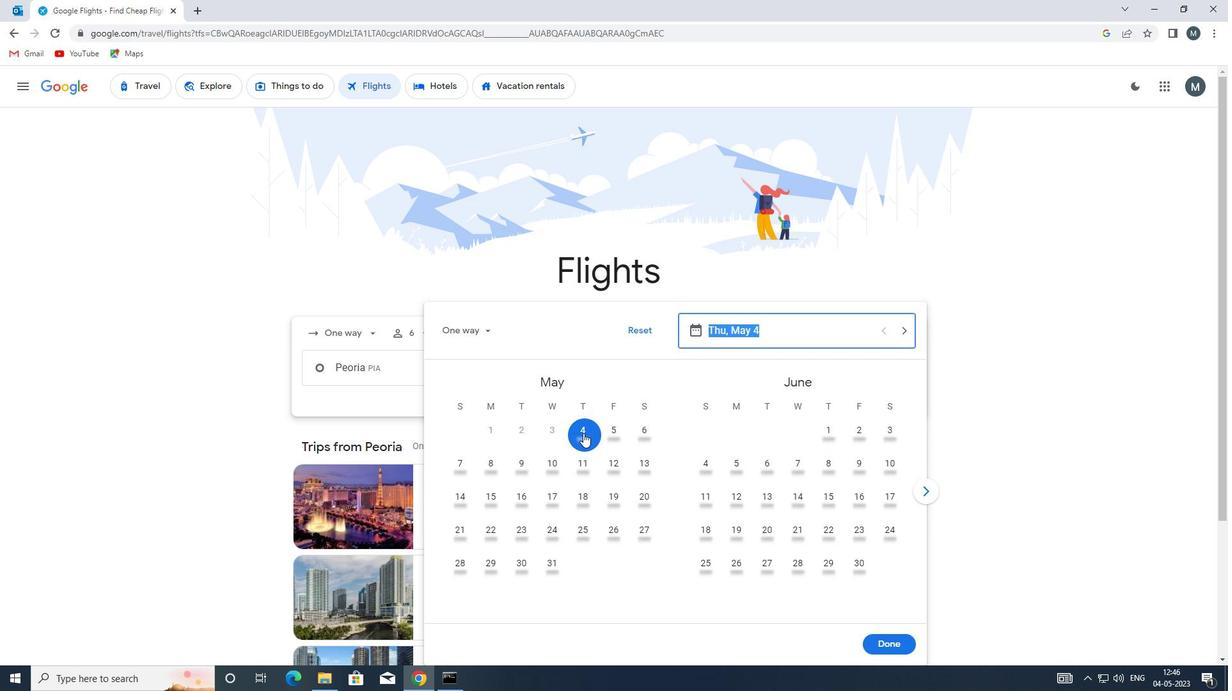 
Action: Mouse moved to (874, 640)
Screenshot: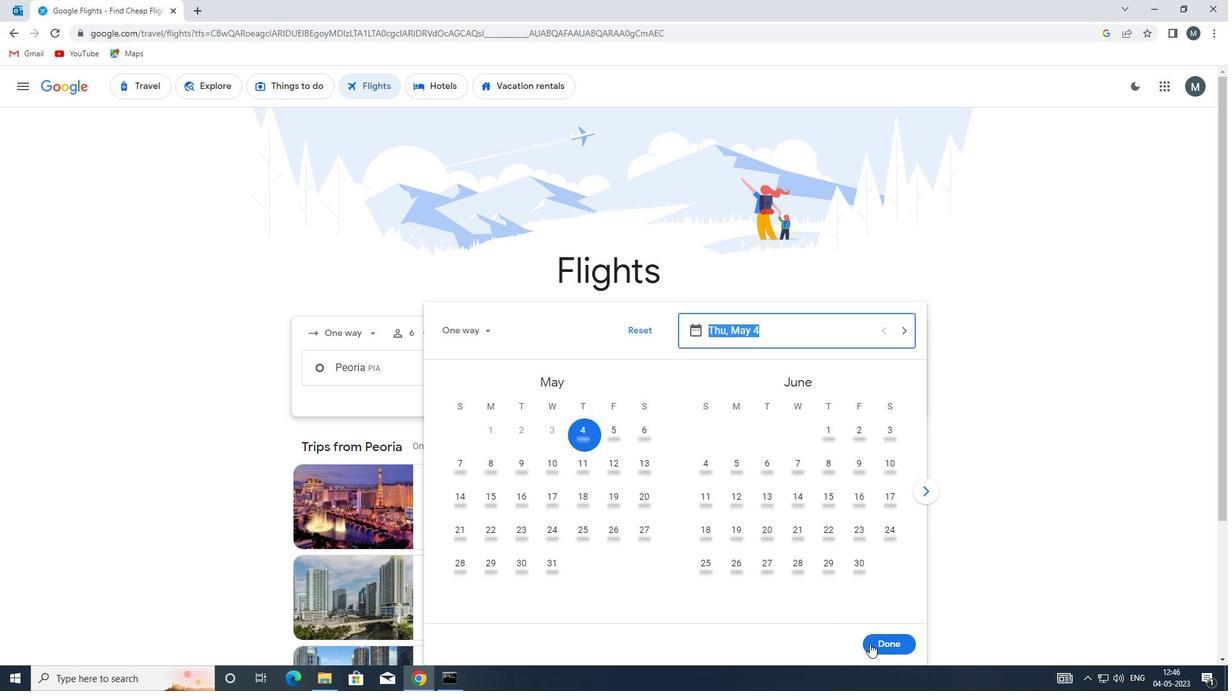 
Action: Mouse pressed left at (874, 640)
Screenshot: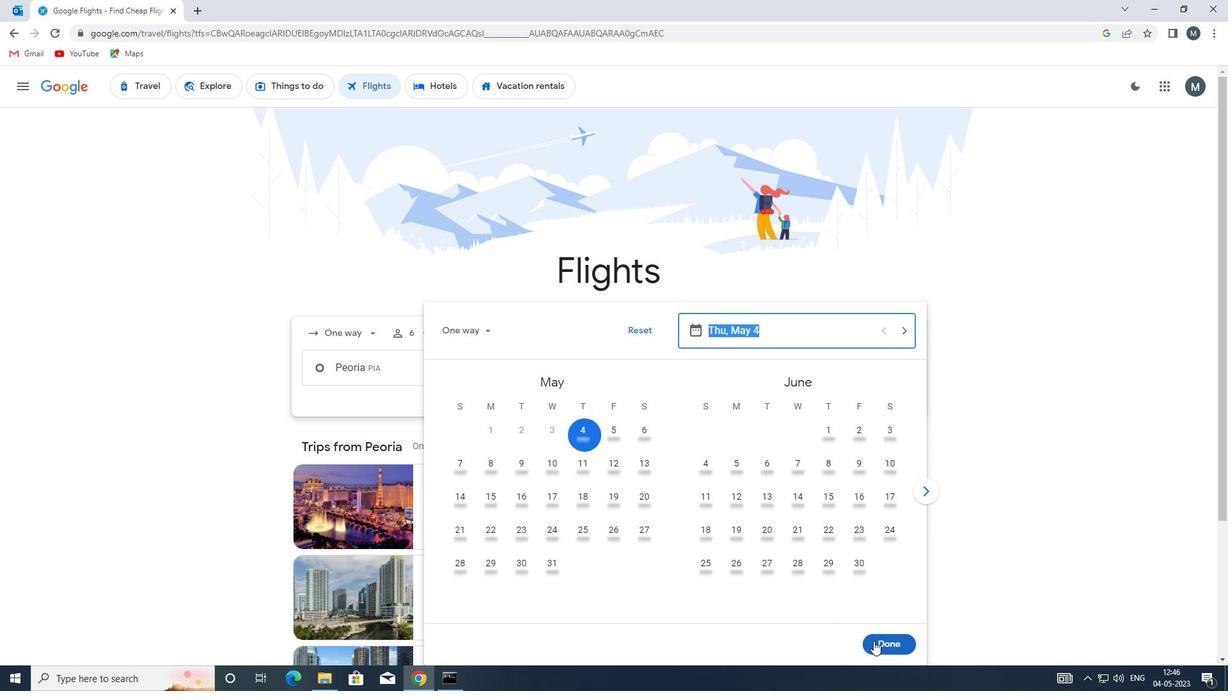 
Action: Mouse moved to (599, 410)
Screenshot: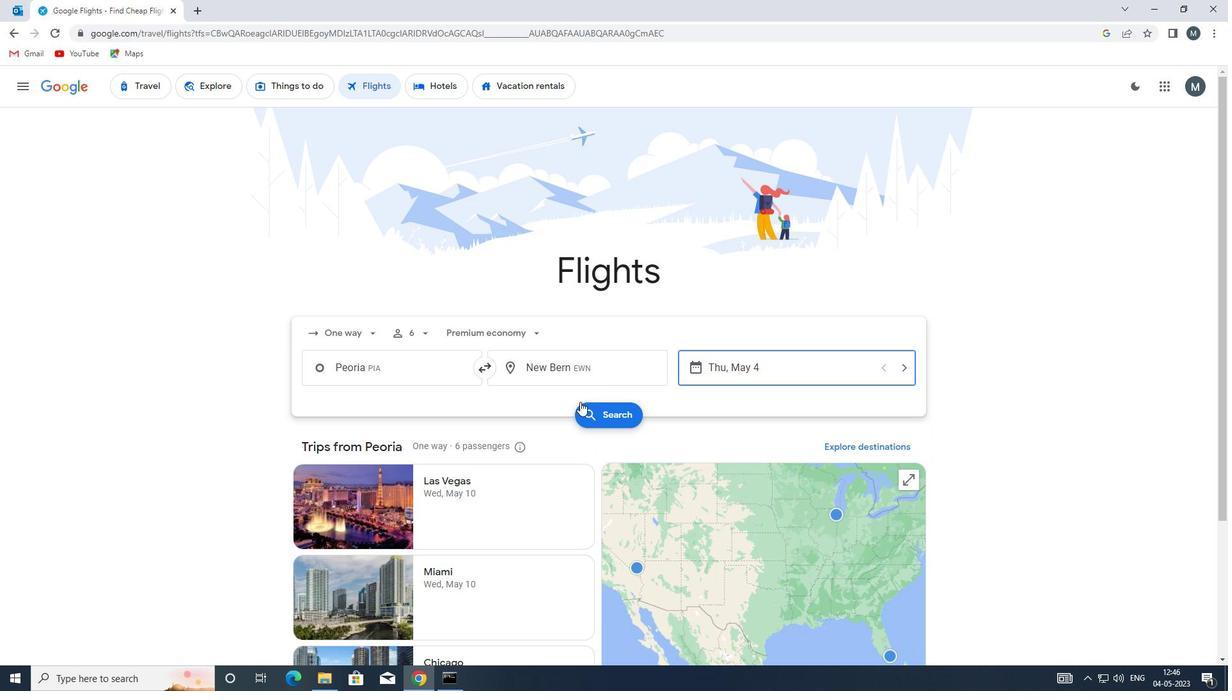 
Action: Mouse pressed left at (599, 410)
Screenshot: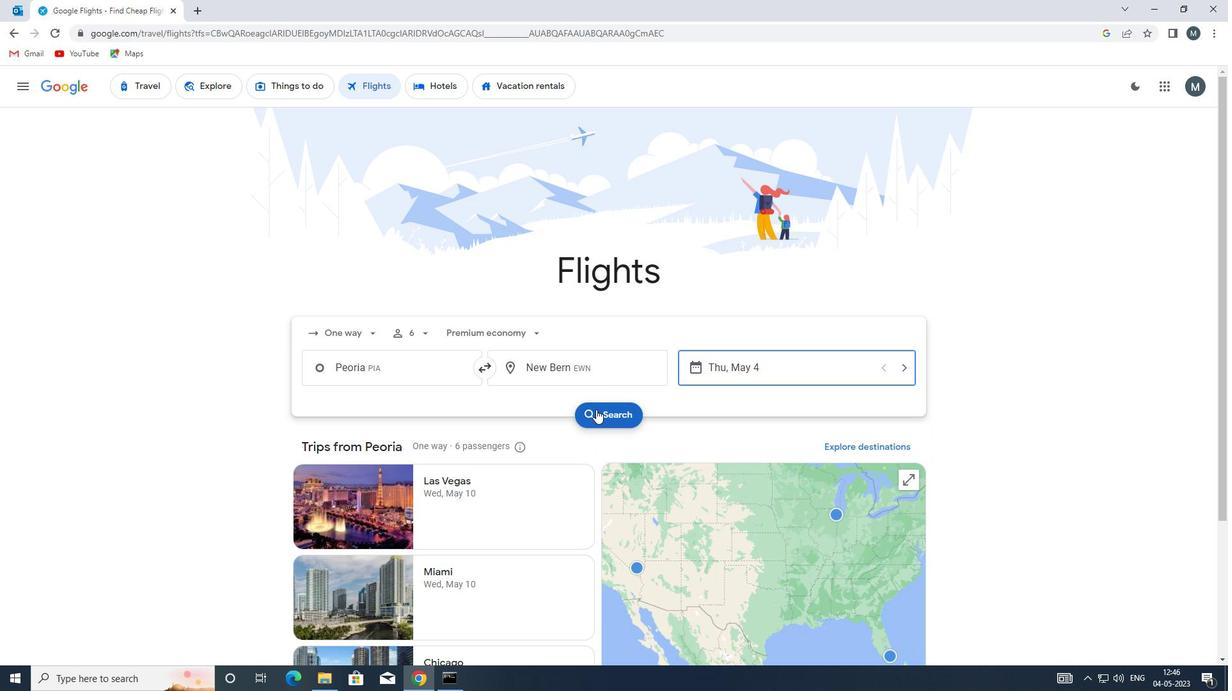 
Action: Mouse moved to (317, 203)
Screenshot: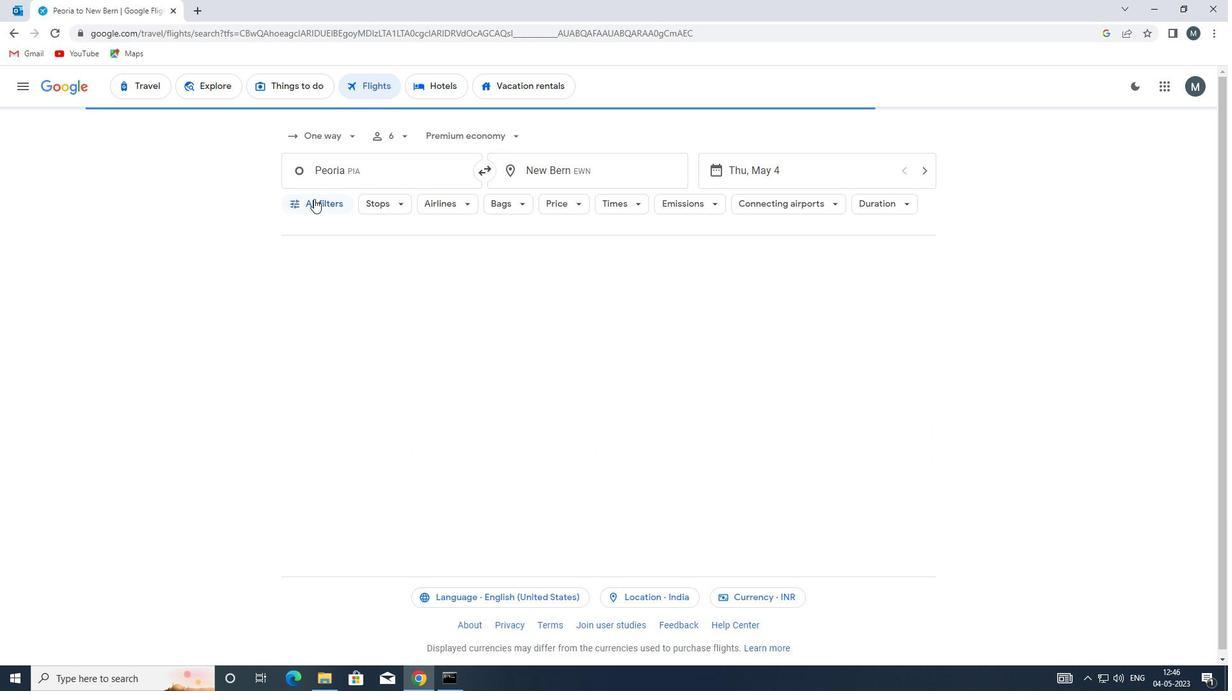 
Action: Mouse pressed left at (317, 203)
Screenshot: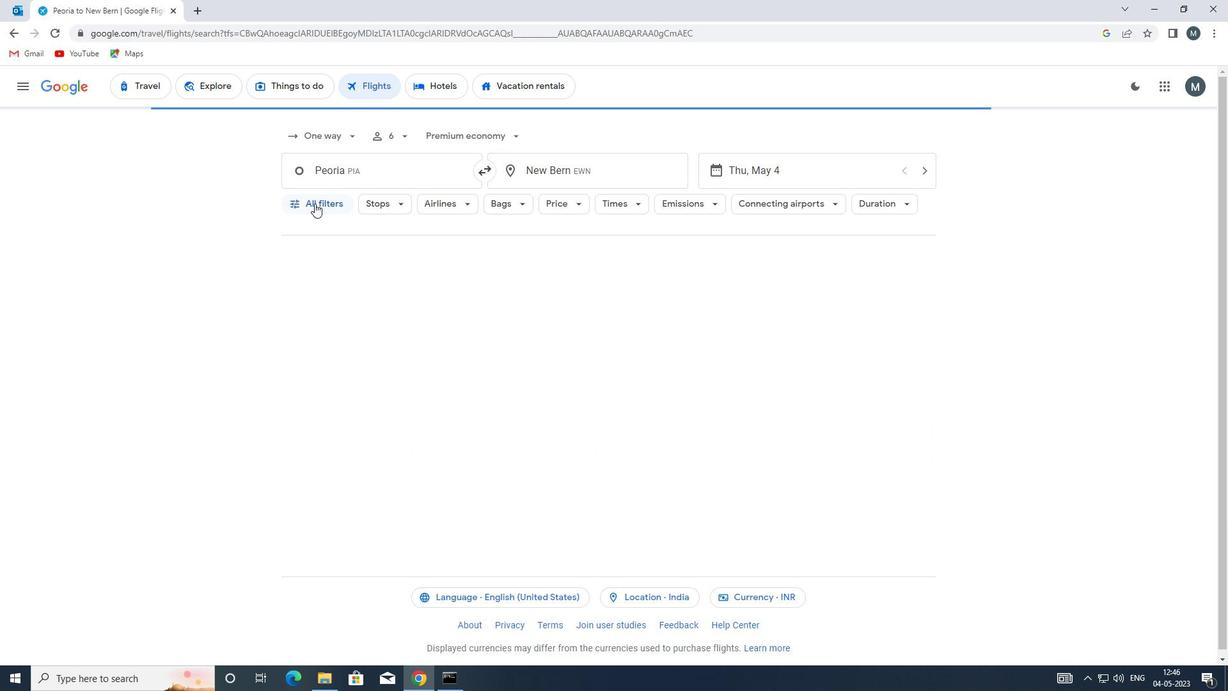 
Action: Mouse moved to (368, 355)
Screenshot: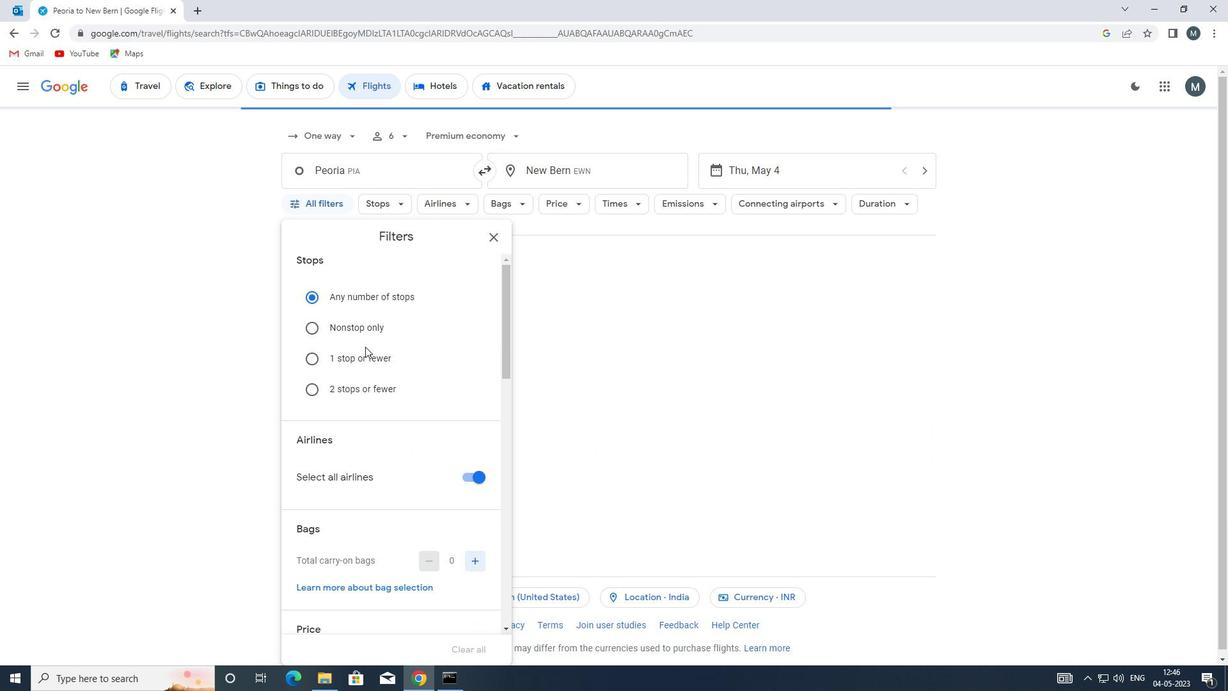 
Action: Mouse scrolled (368, 355) with delta (0, 0)
Screenshot: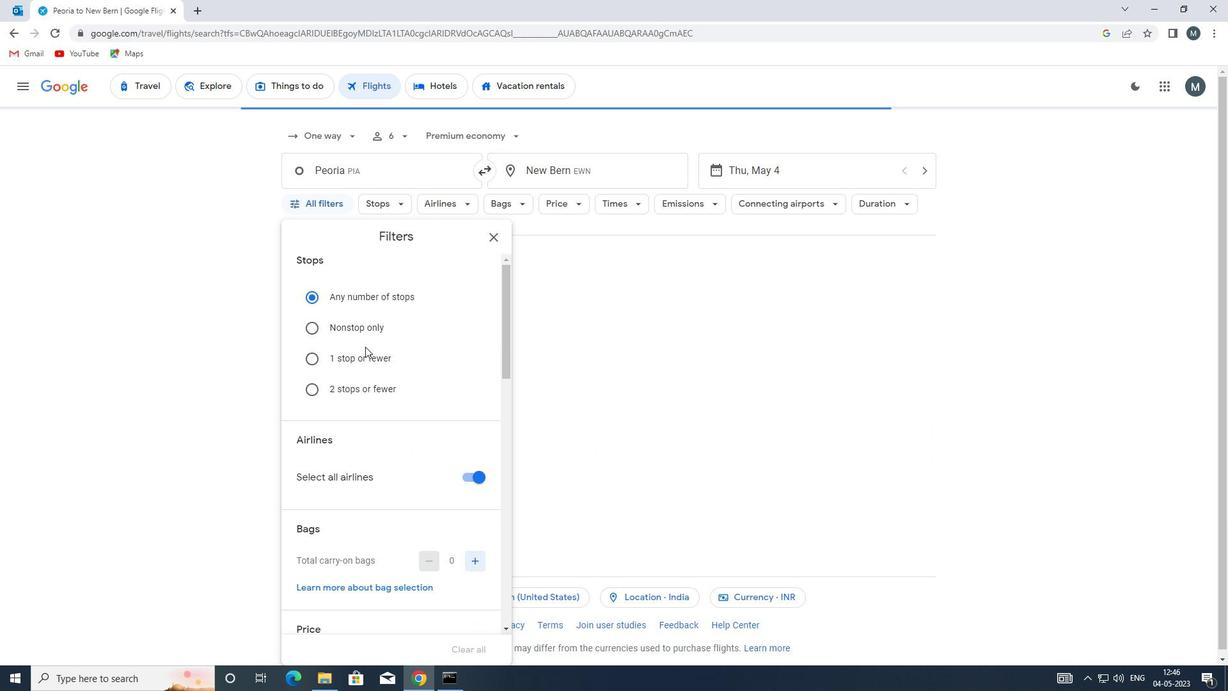 
Action: Mouse moved to (471, 412)
Screenshot: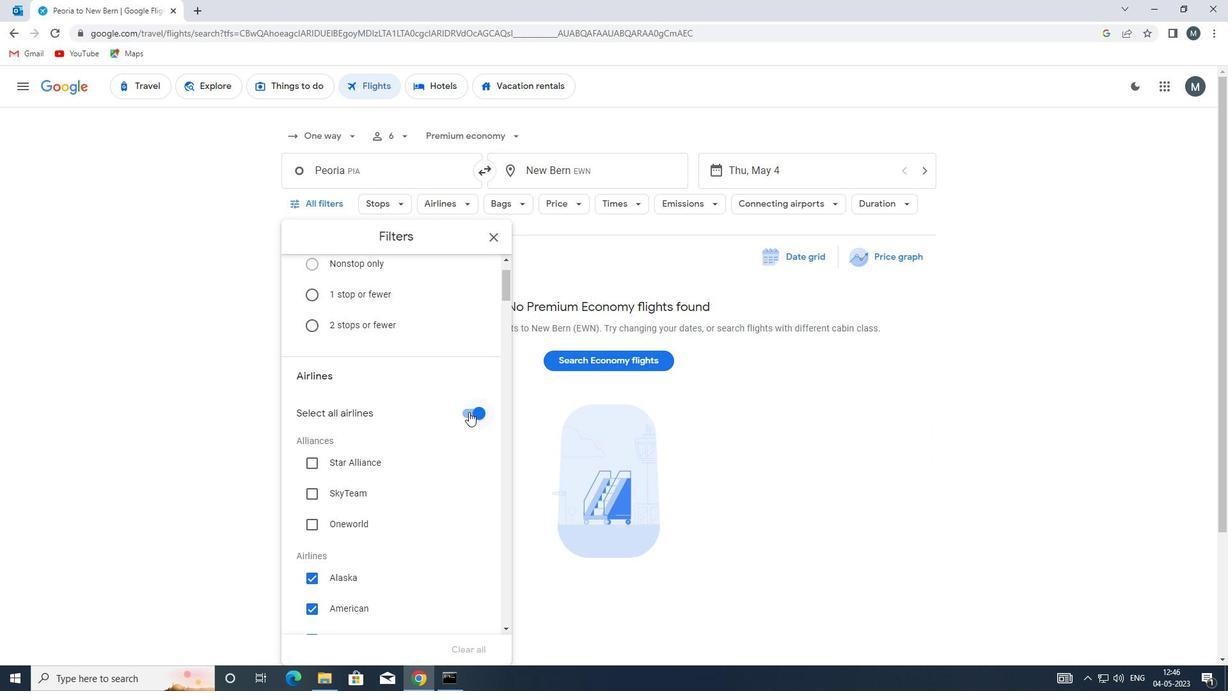 
Action: Mouse pressed left at (471, 412)
Screenshot: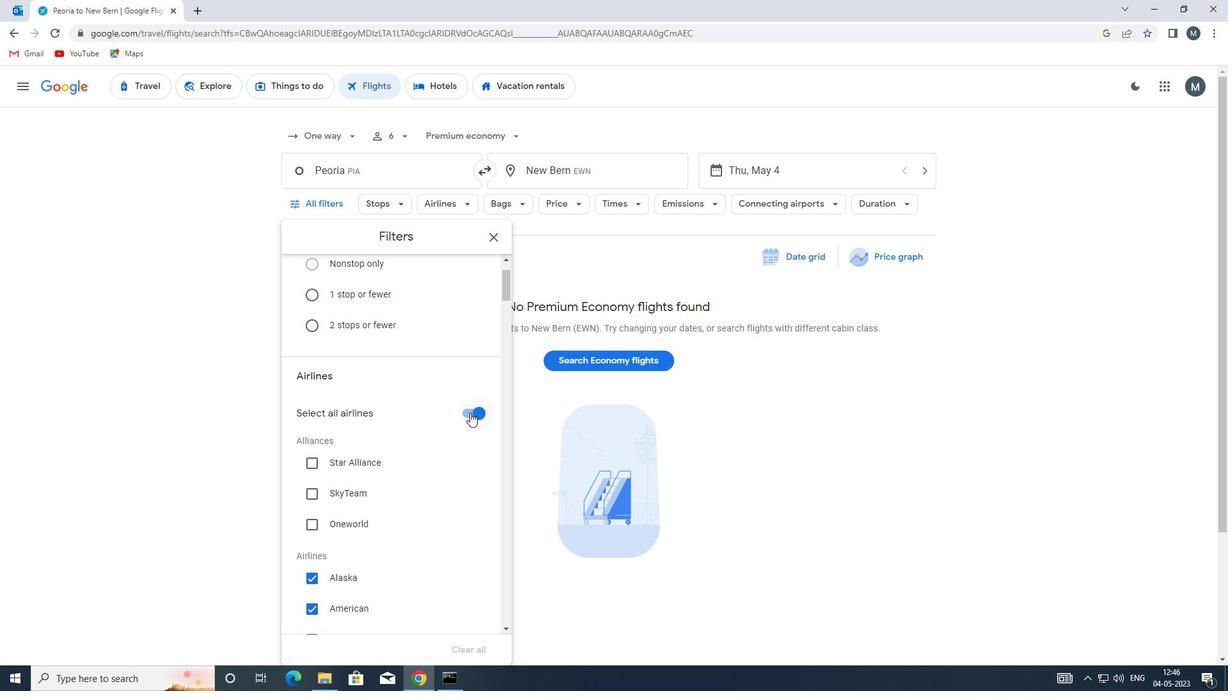 
Action: Mouse moved to (397, 428)
Screenshot: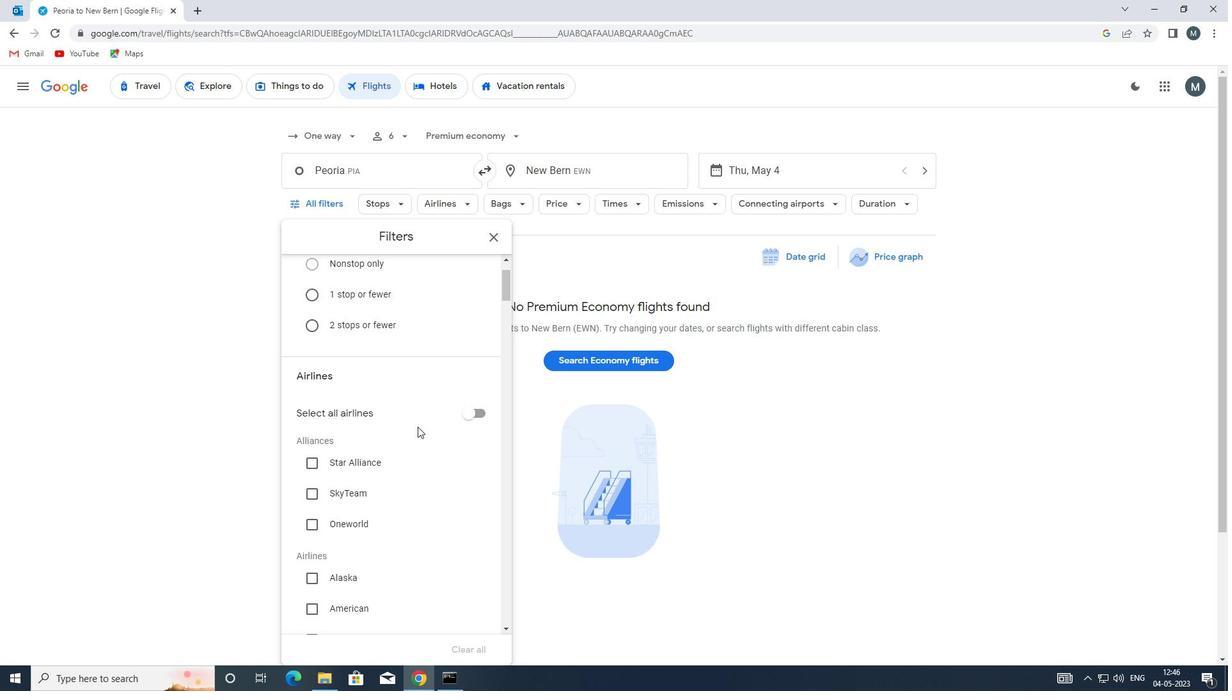 
Action: Mouse scrolled (397, 428) with delta (0, 0)
Screenshot: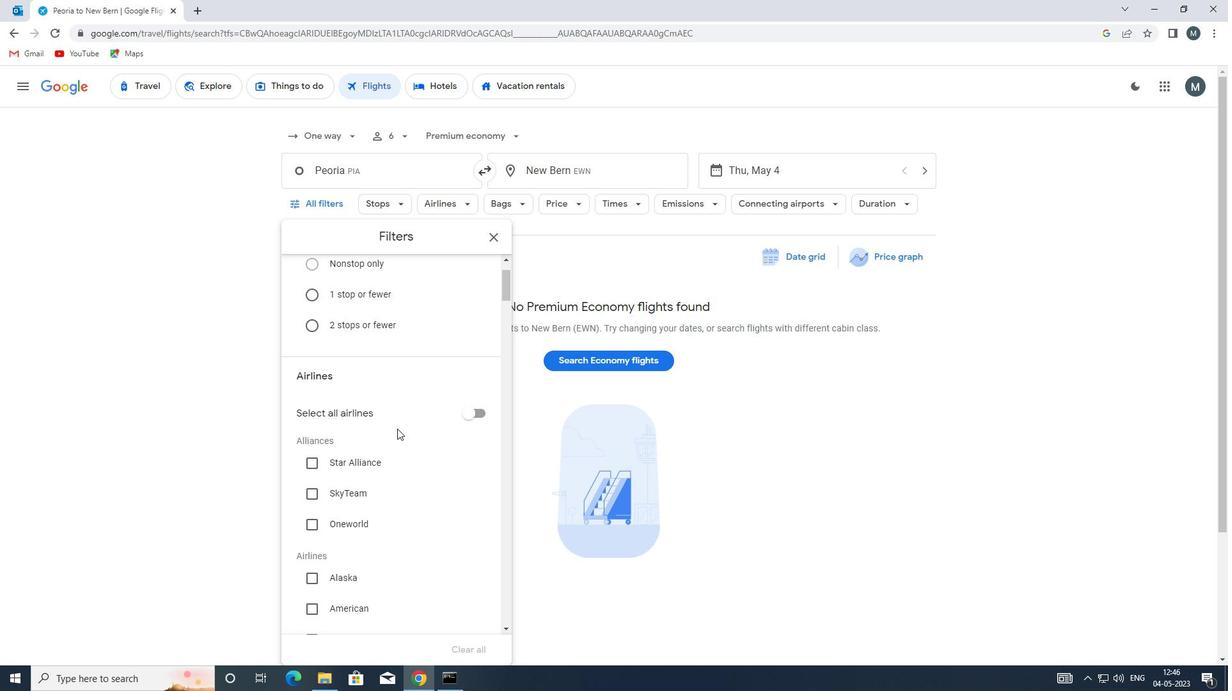 
Action: Mouse moved to (392, 434)
Screenshot: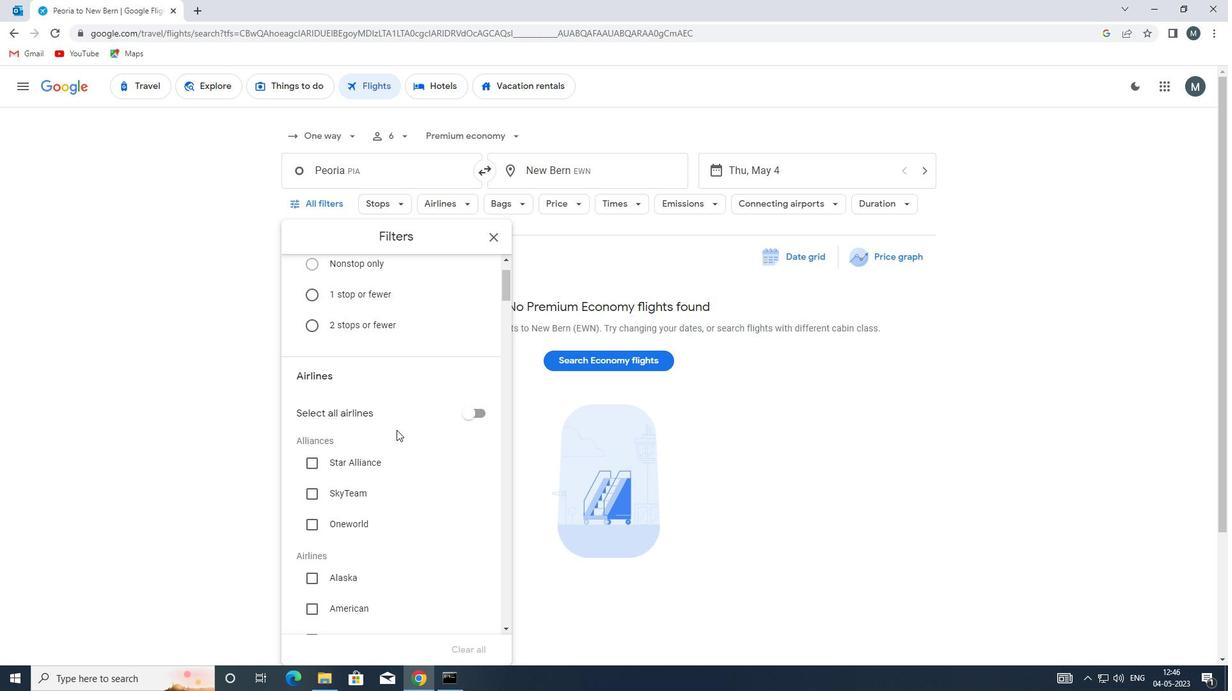 
Action: Mouse scrolled (392, 433) with delta (0, 0)
Screenshot: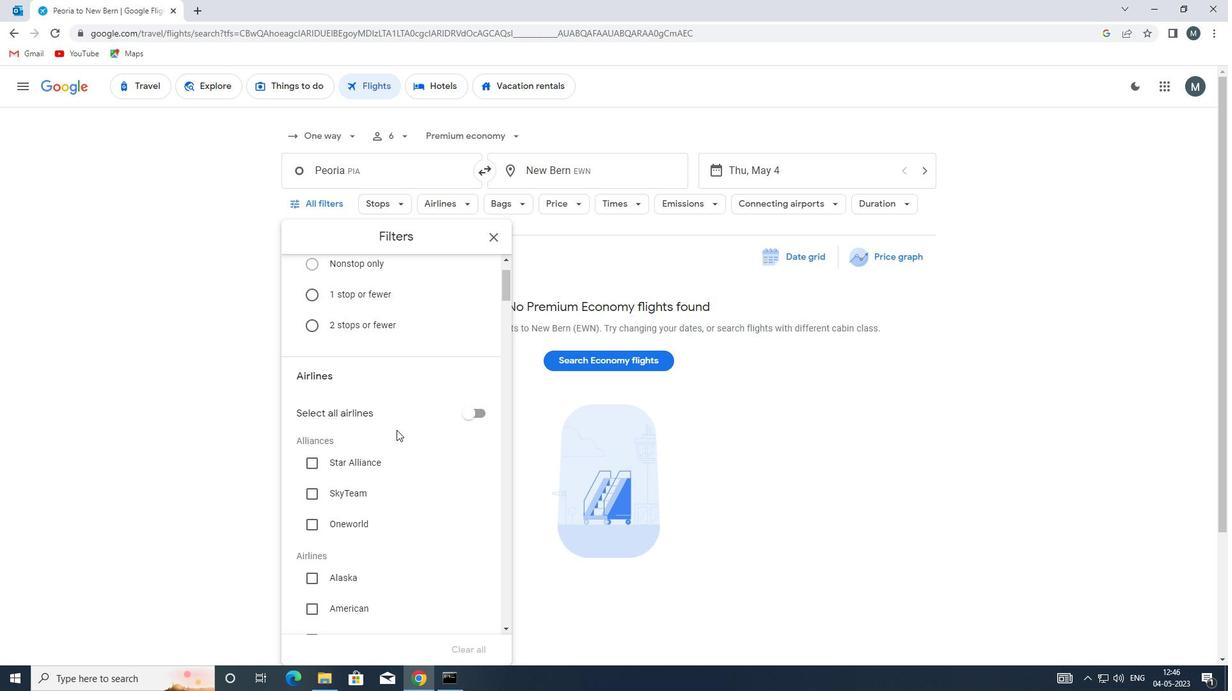 
Action: Mouse moved to (390, 439)
Screenshot: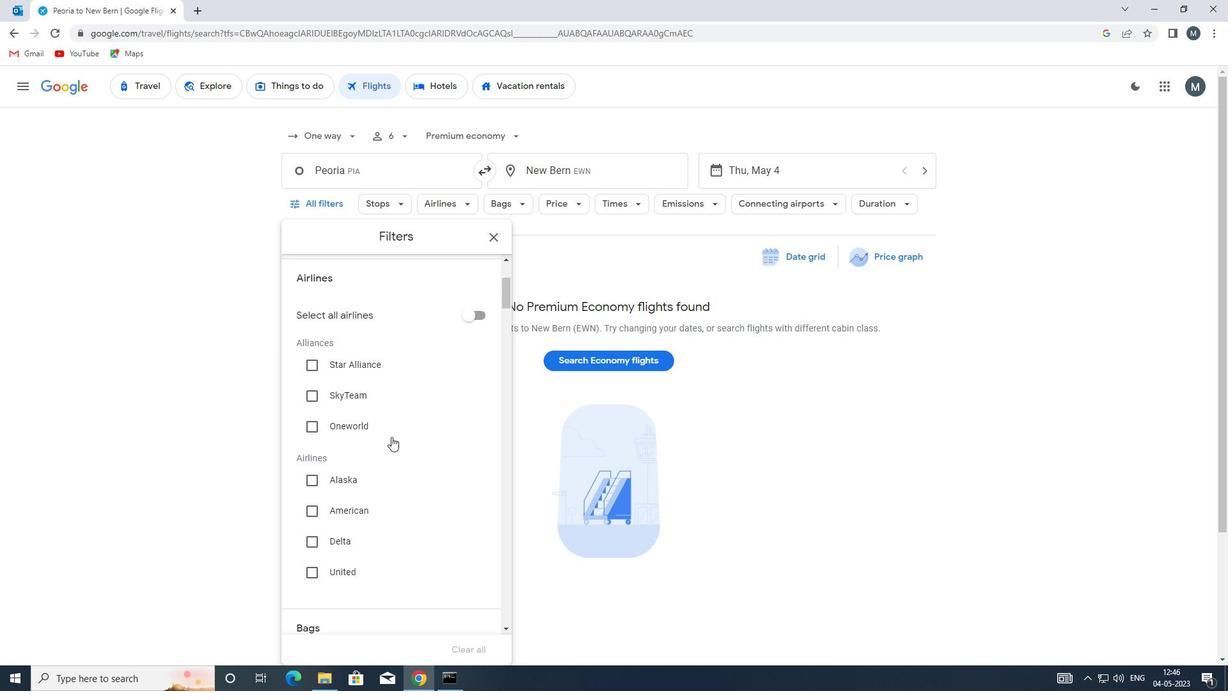 
Action: Mouse scrolled (390, 439) with delta (0, 0)
Screenshot: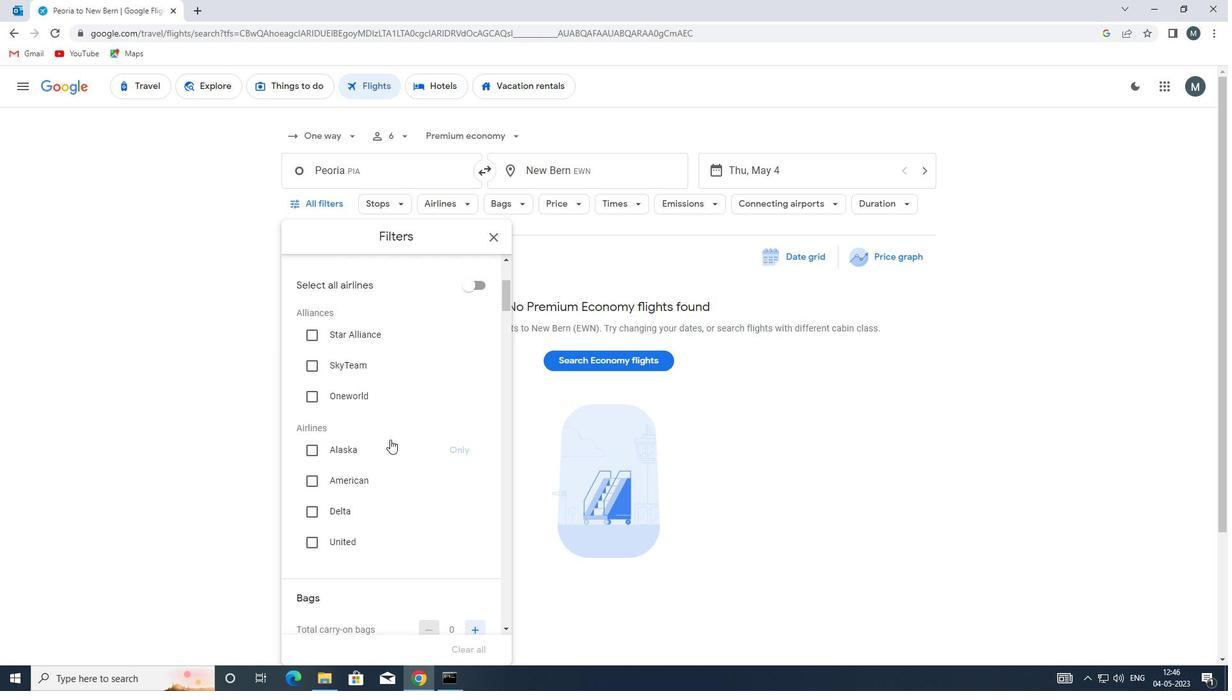 
Action: Mouse moved to (387, 442)
Screenshot: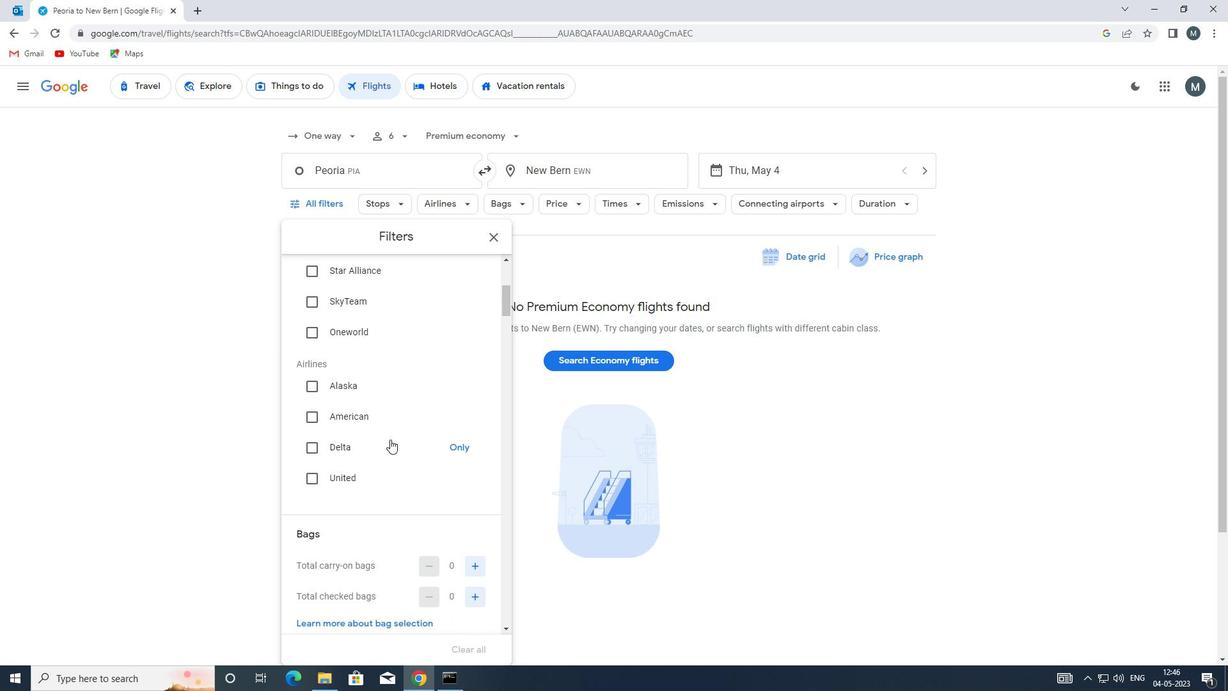 
Action: Mouse scrolled (387, 441) with delta (0, 0)
Screenshot: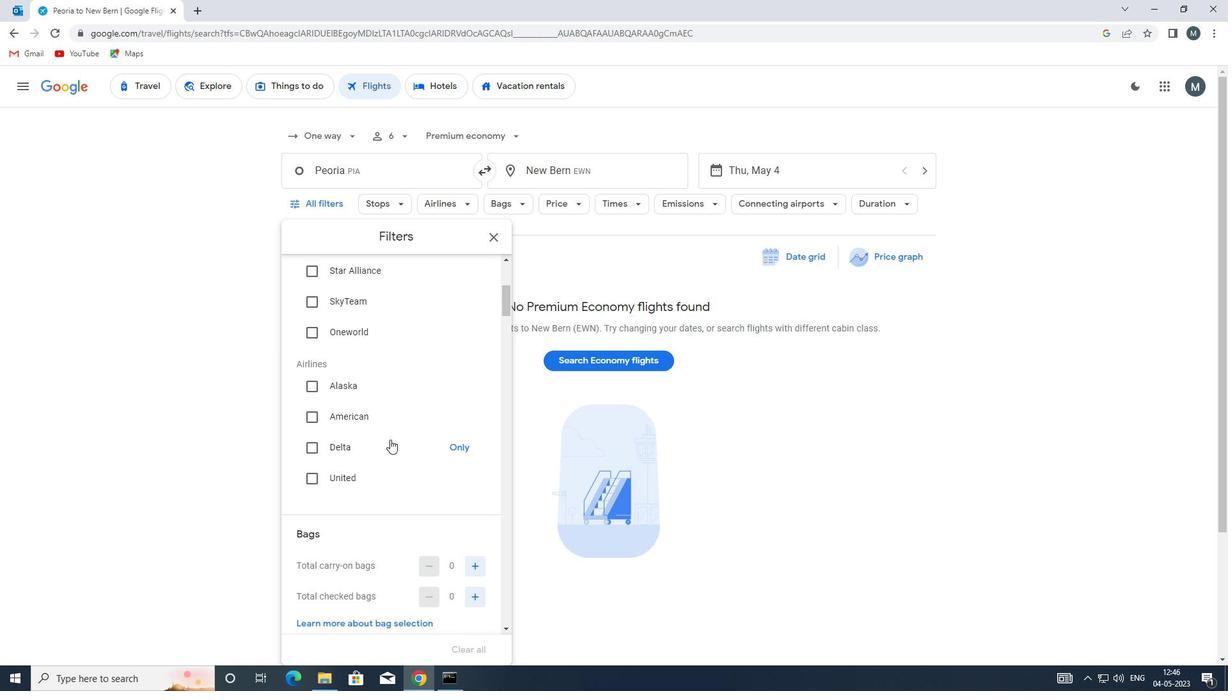 
Action: Mouse moved to (387, 443)
Screenshot: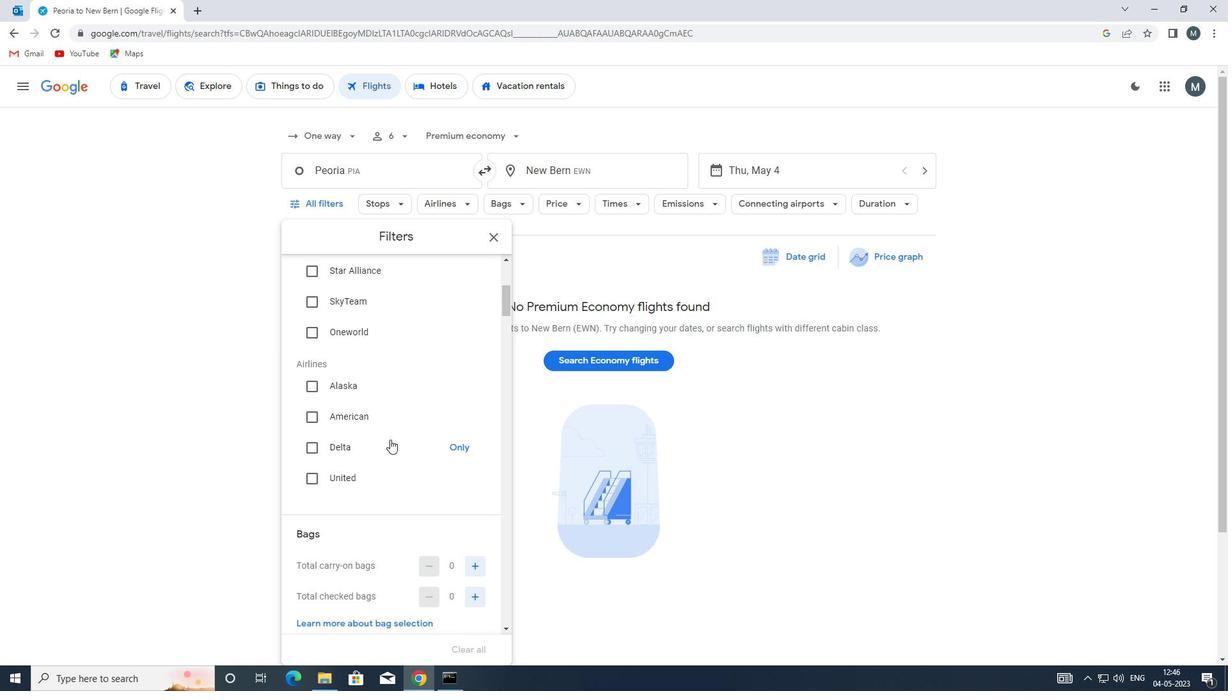 
Action: Mouse scrolled (387, 442) with delta (0, 0)
Screenshot: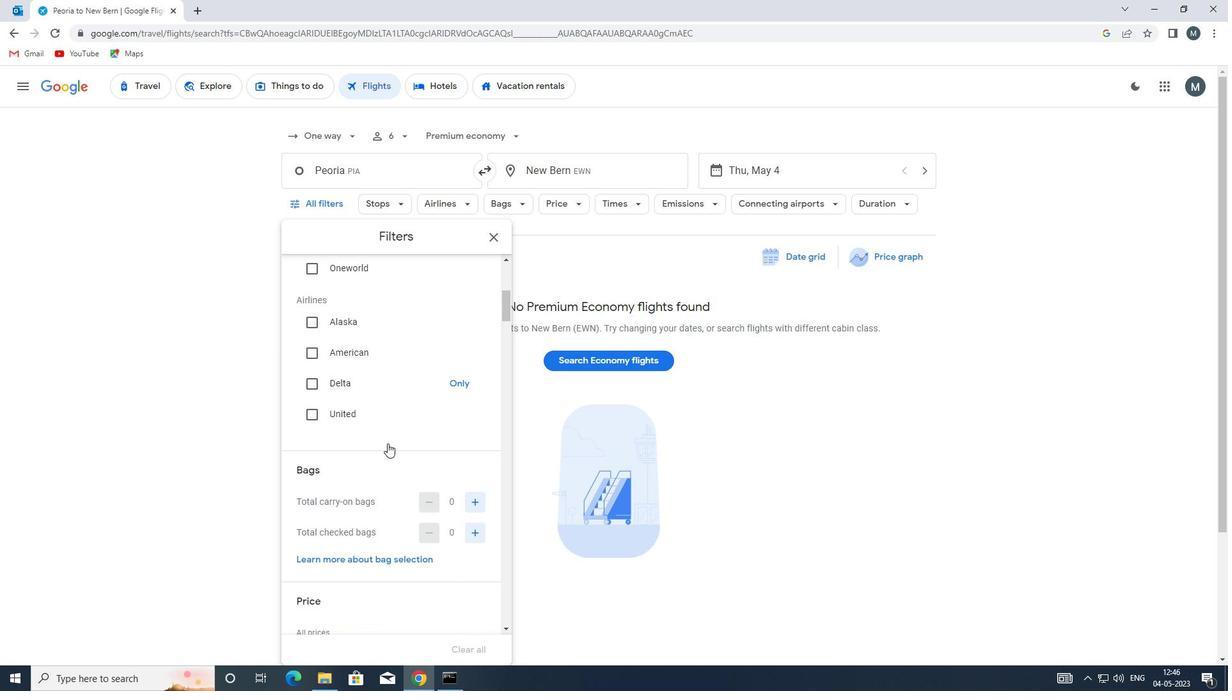 
Action: Mouse moved to (474, 467)
Screenshot: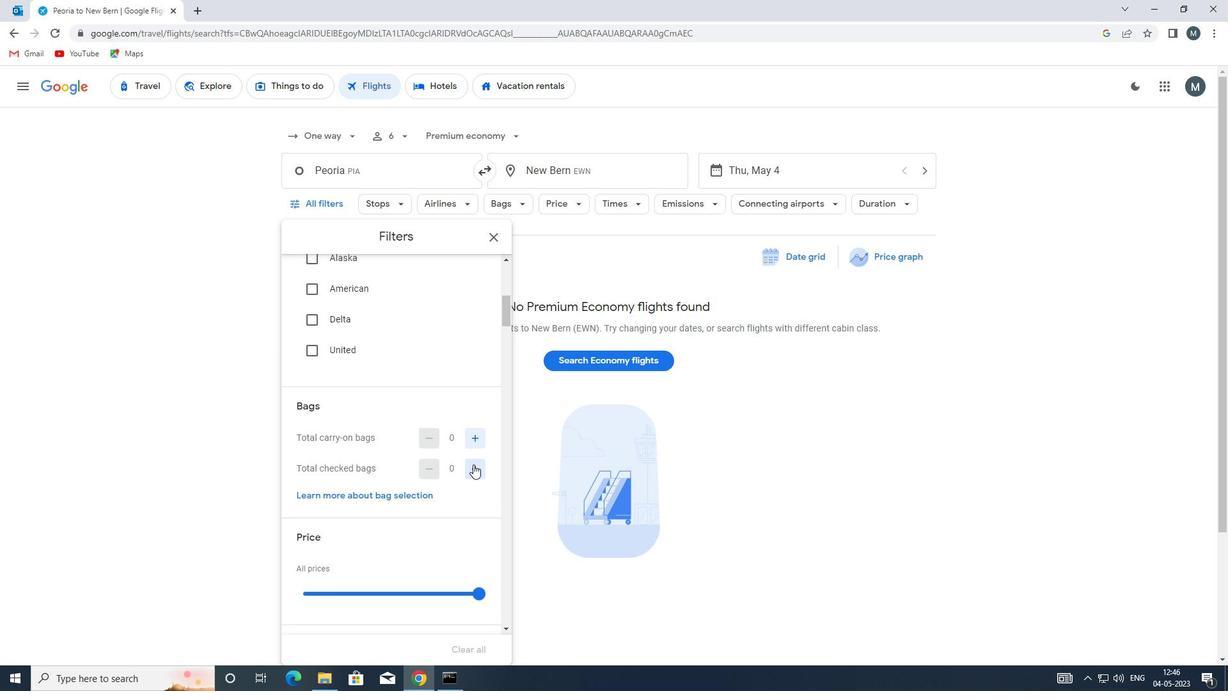 
Action: Mouse pressed left at (474, 467)
Screenshot: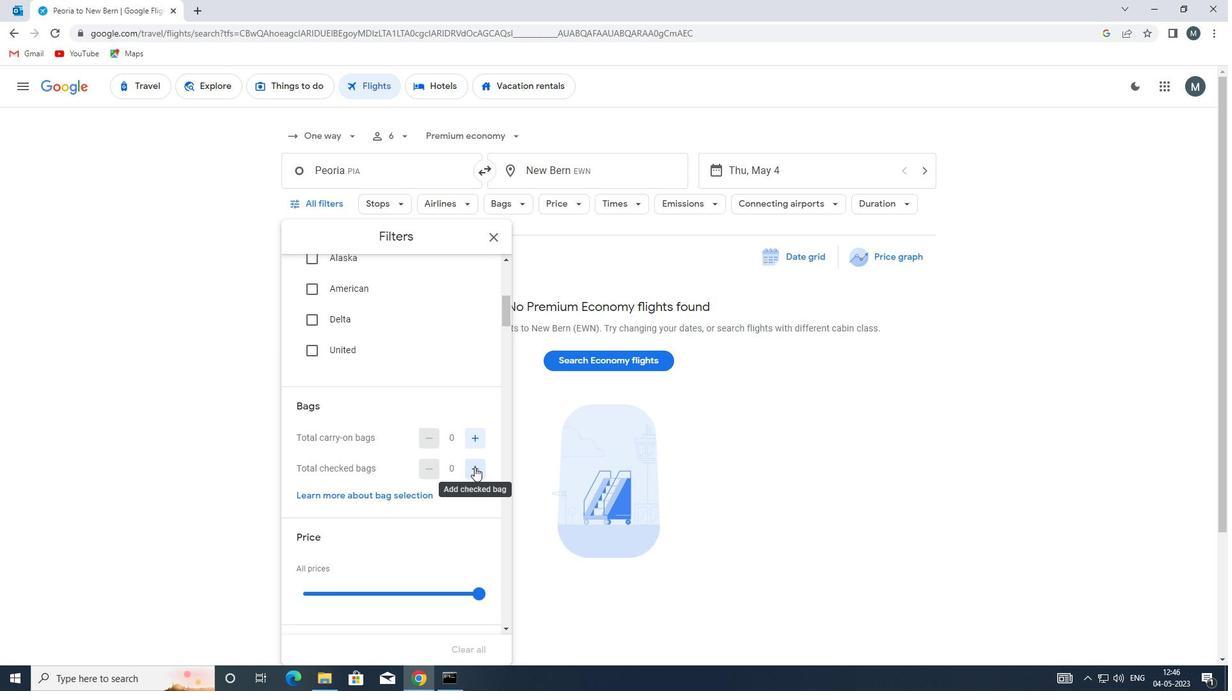 
Action: Mouse moved to (476, 468)
Screenshot: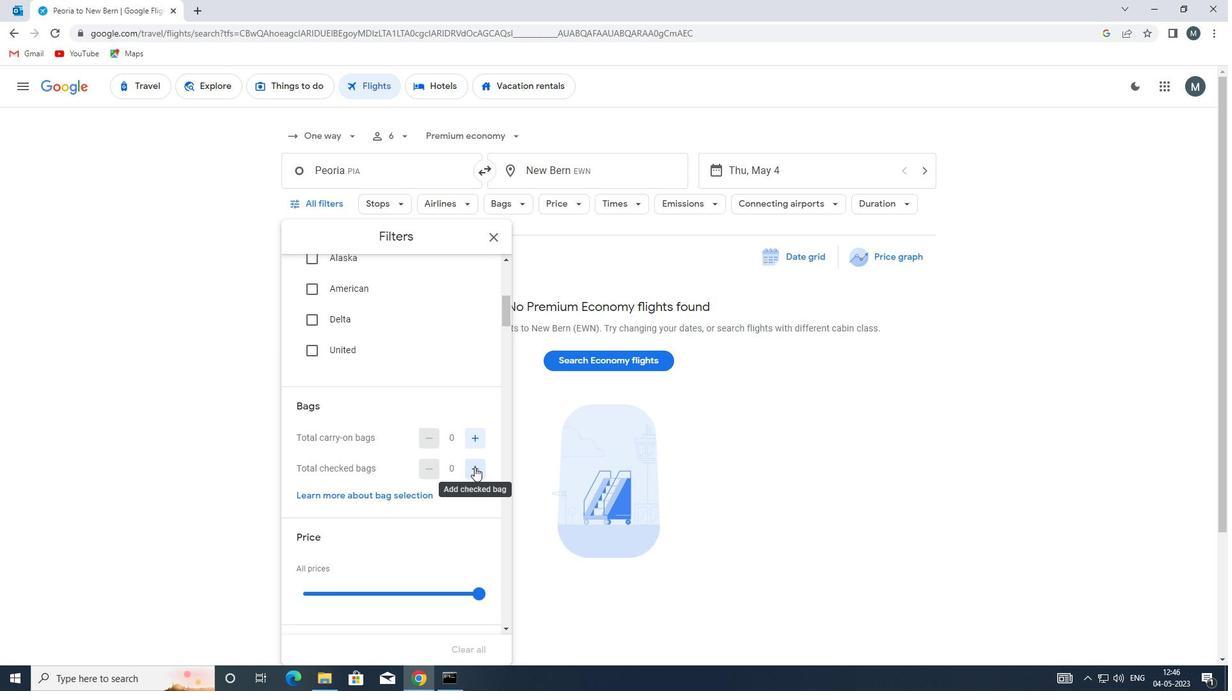 
Action: Mouse pressed left at (476, 468)
Screenshot: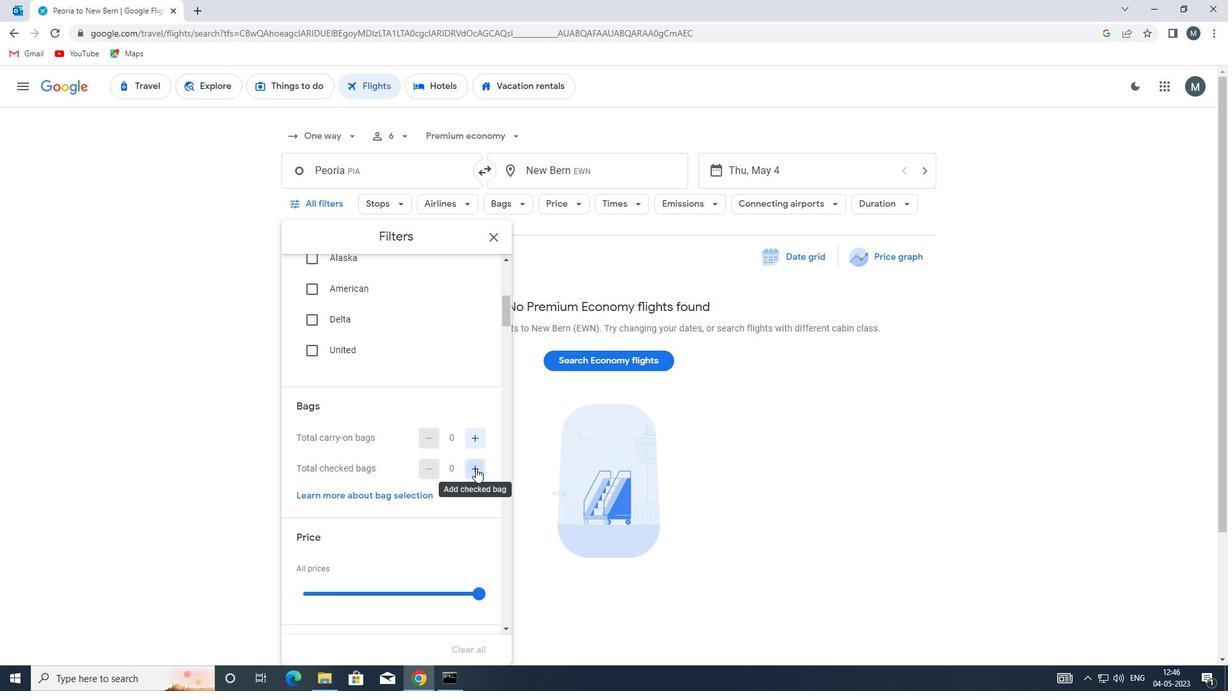 
Action: Mouse pressed left at (476, 468)
Screenshot: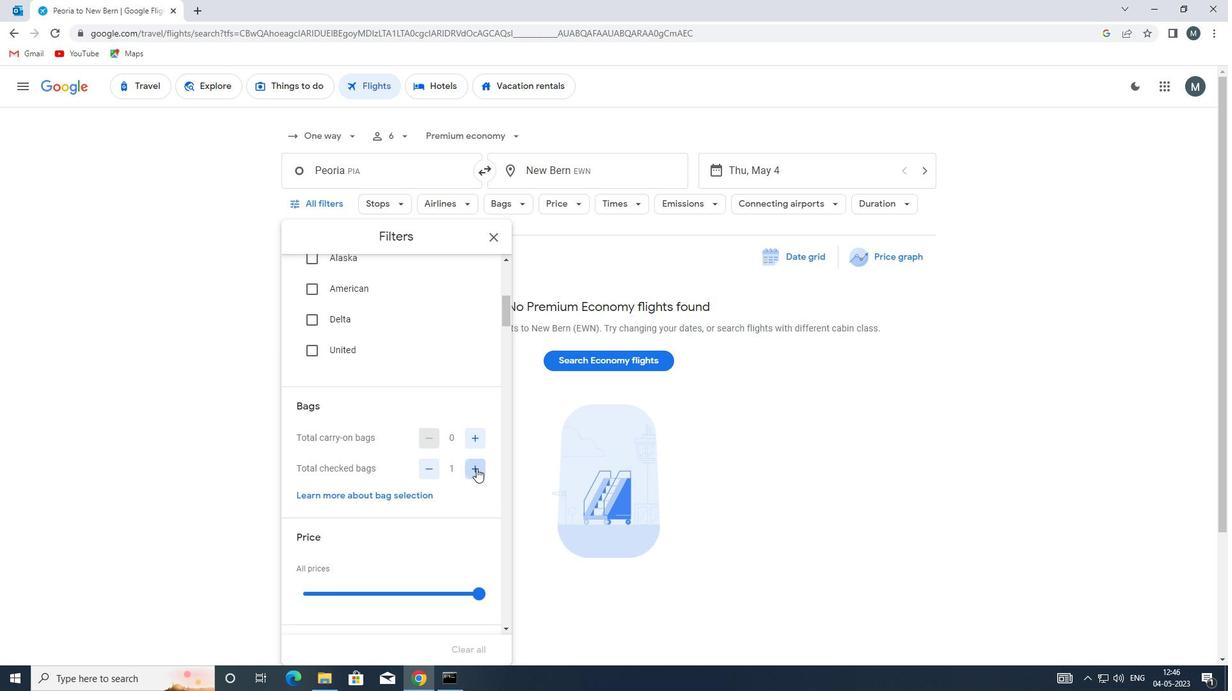 
Action: Mouse moved to (391, 439)
Screenshot: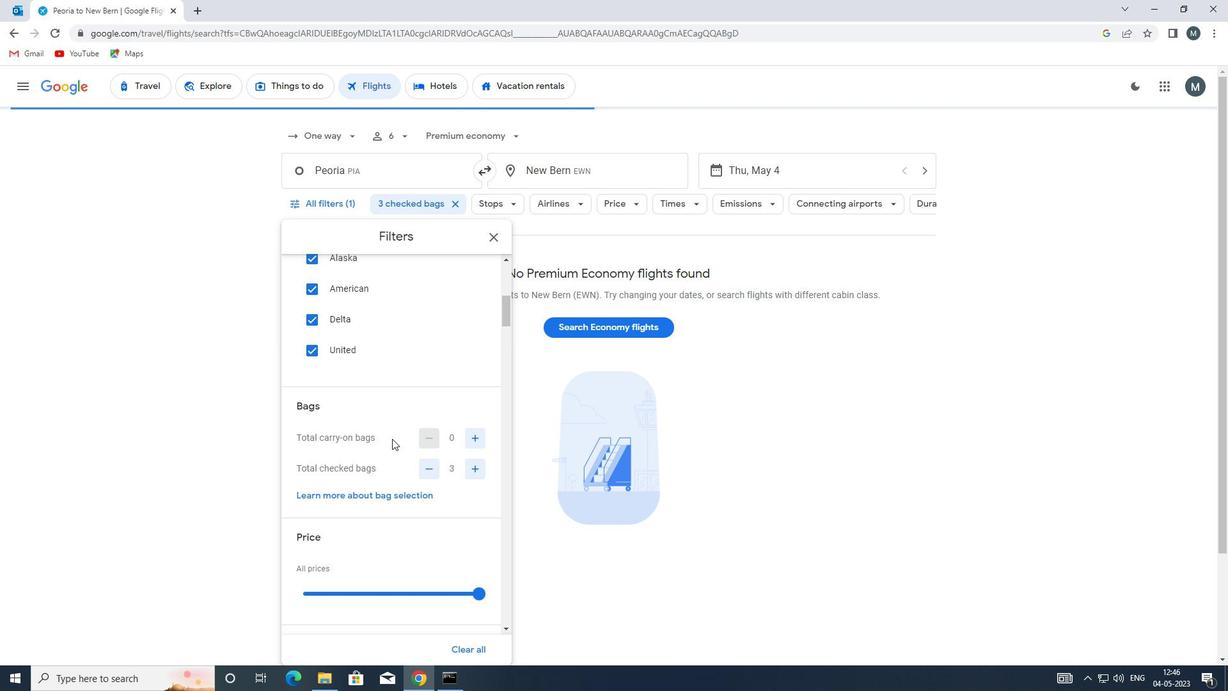 
Action: Mouse scrolled (391, 438) with delta (0, 0)
Screenshot: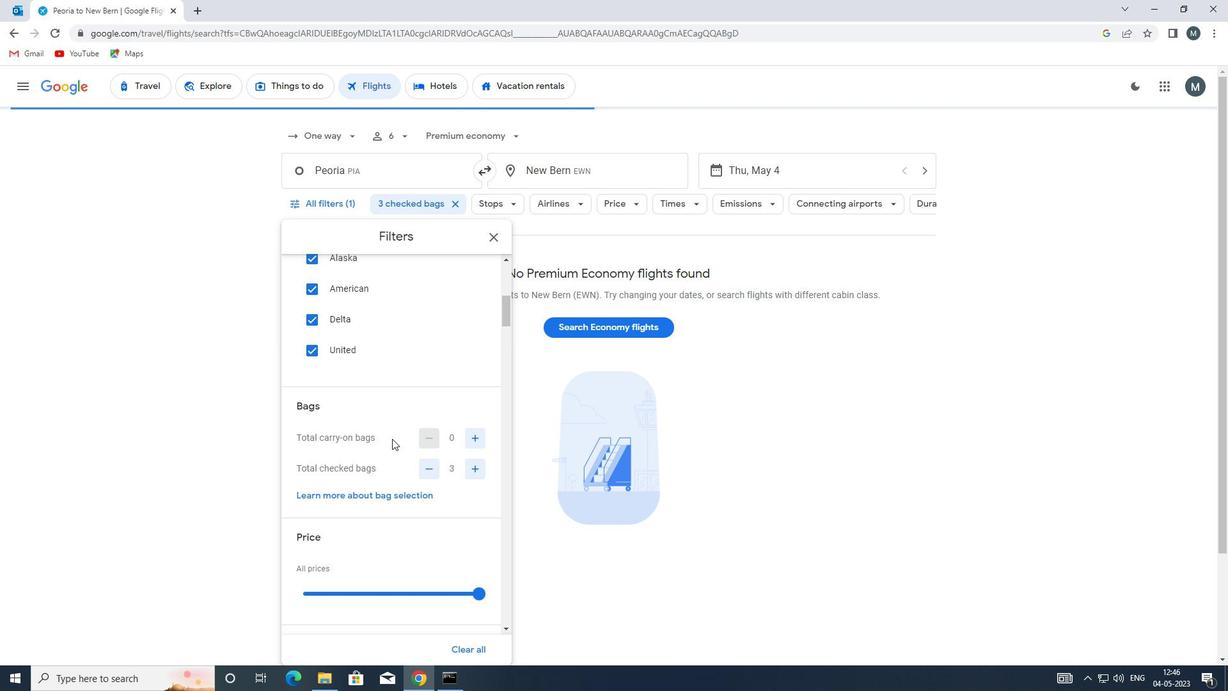 
Action: Mouse moved to (385, 441)
Screenshot: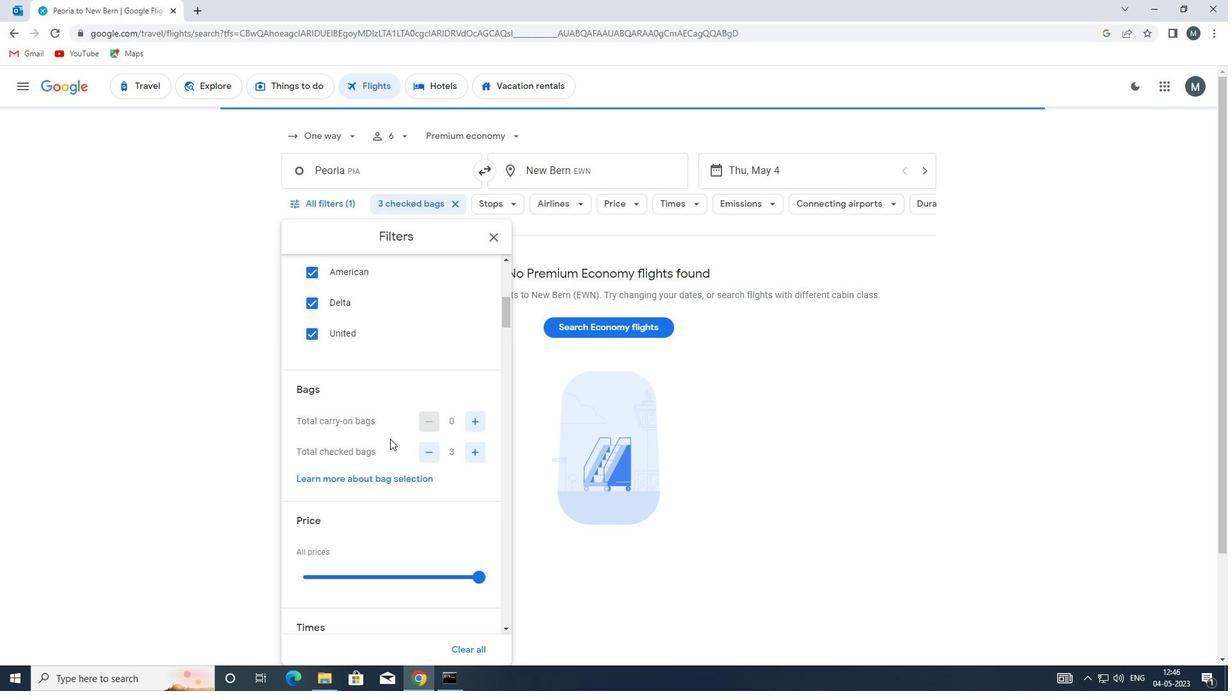 
Action: Mouse scrolled (385, 440) with delta (0, 0)
Screenshot: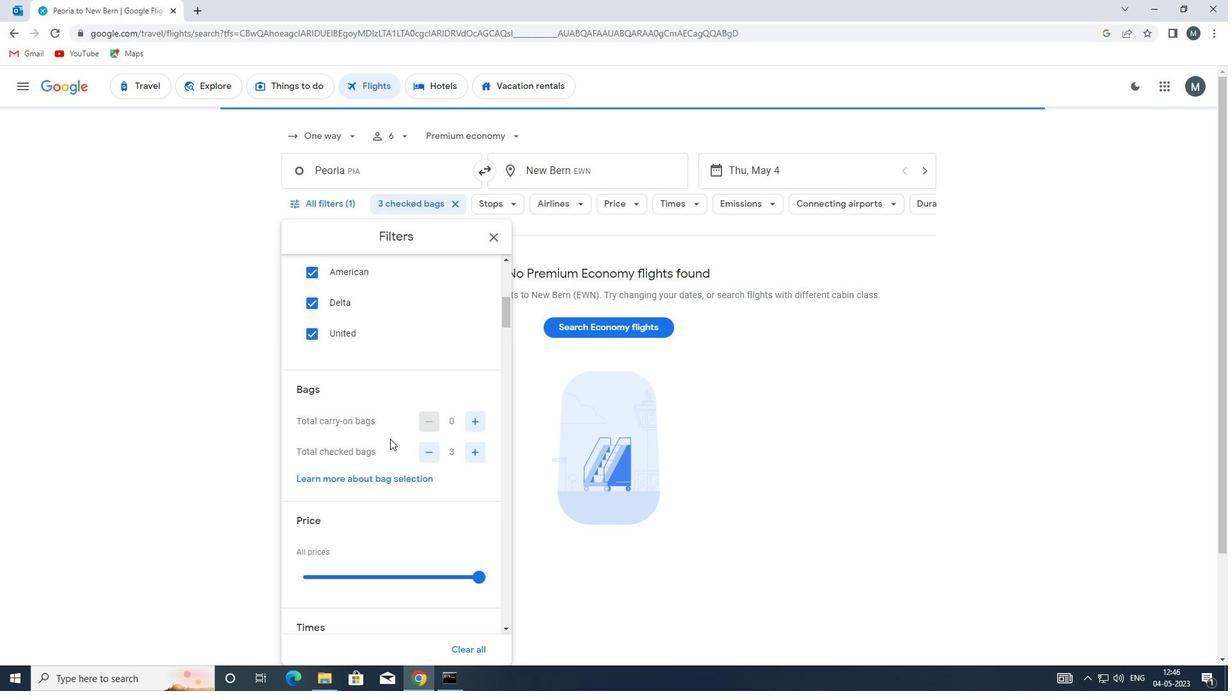 
Action: Mouse moved to (362, 461)
Screenshot: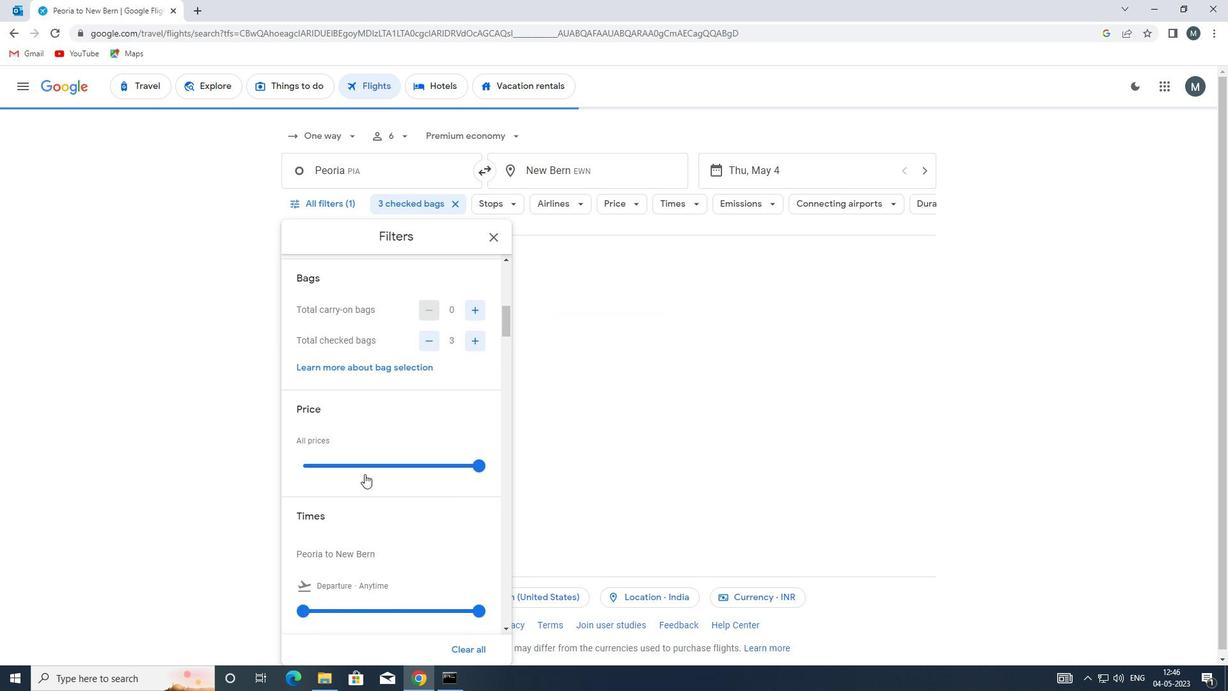 
Action: Mouse pressed left at (362, 461)
Screenshot: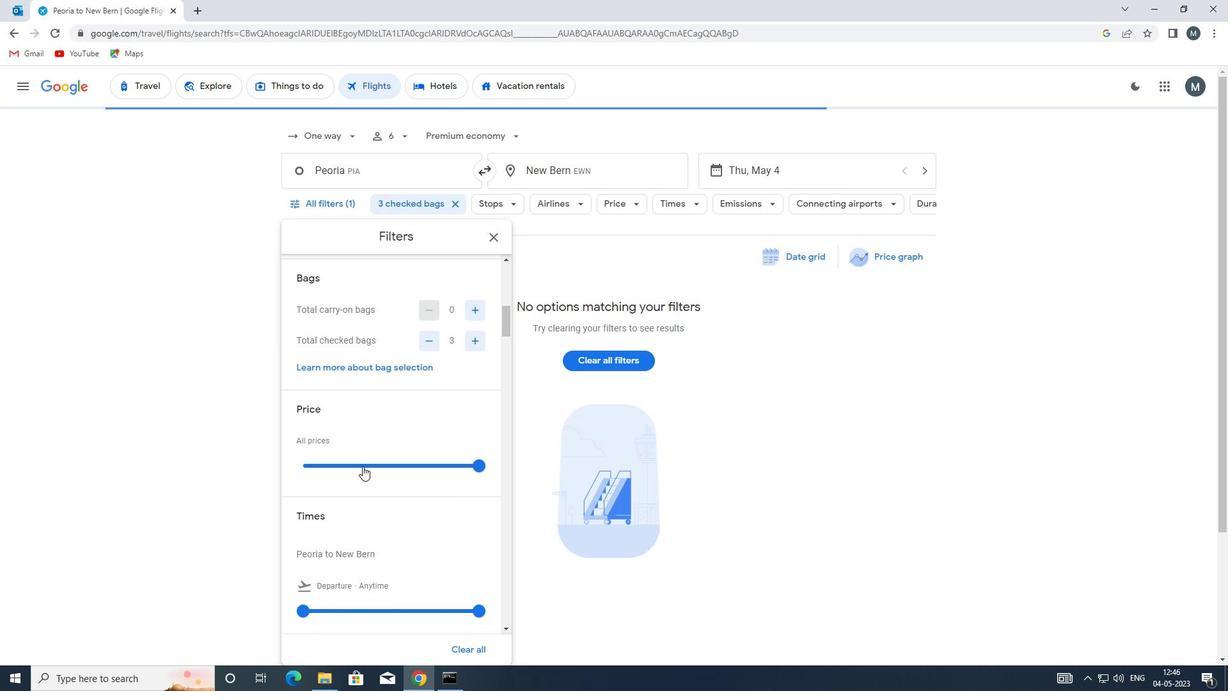 
Action: Mouse pressed left at (362, 461)
Screenshot: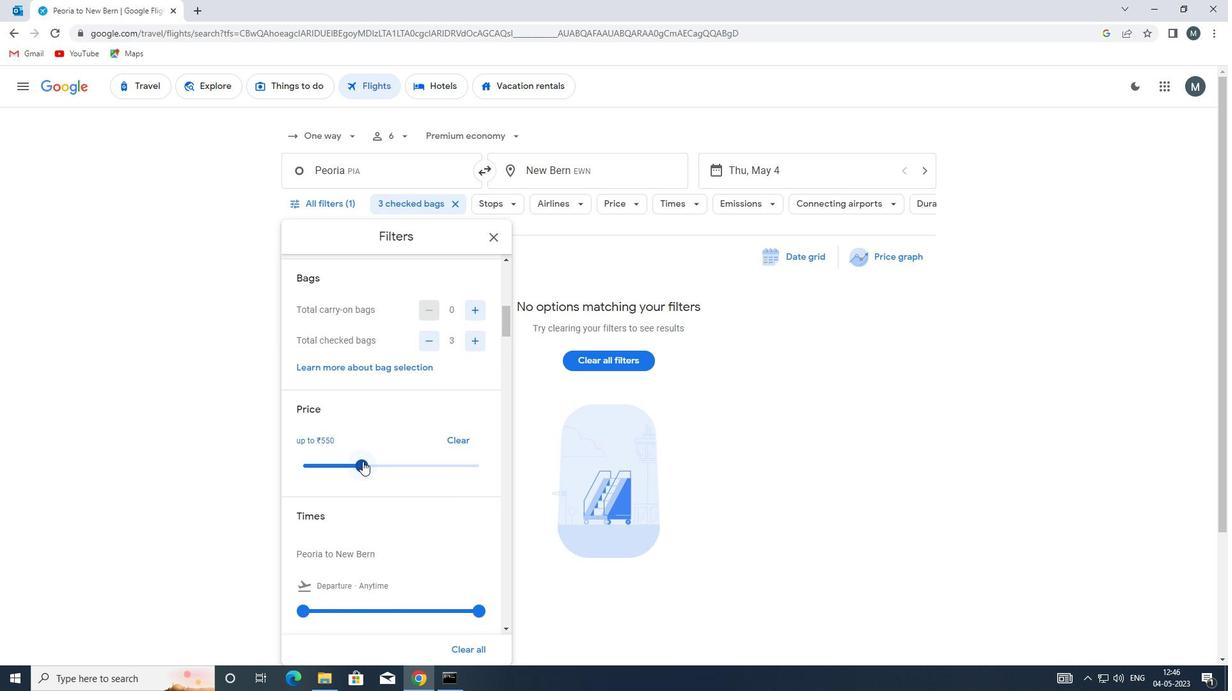 
Action: Mouse moved to (323, 451)
Screenshot: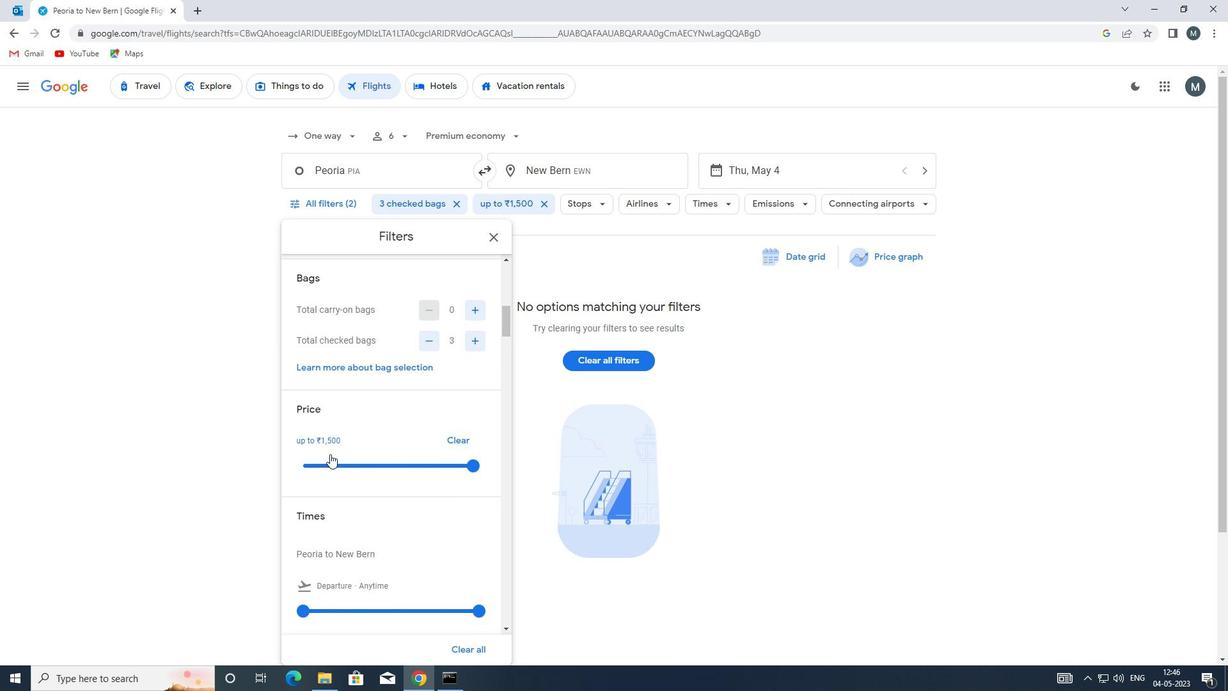 
Action: Mouse scrolled (323, 451) with delta (0, 0)
Screenshot: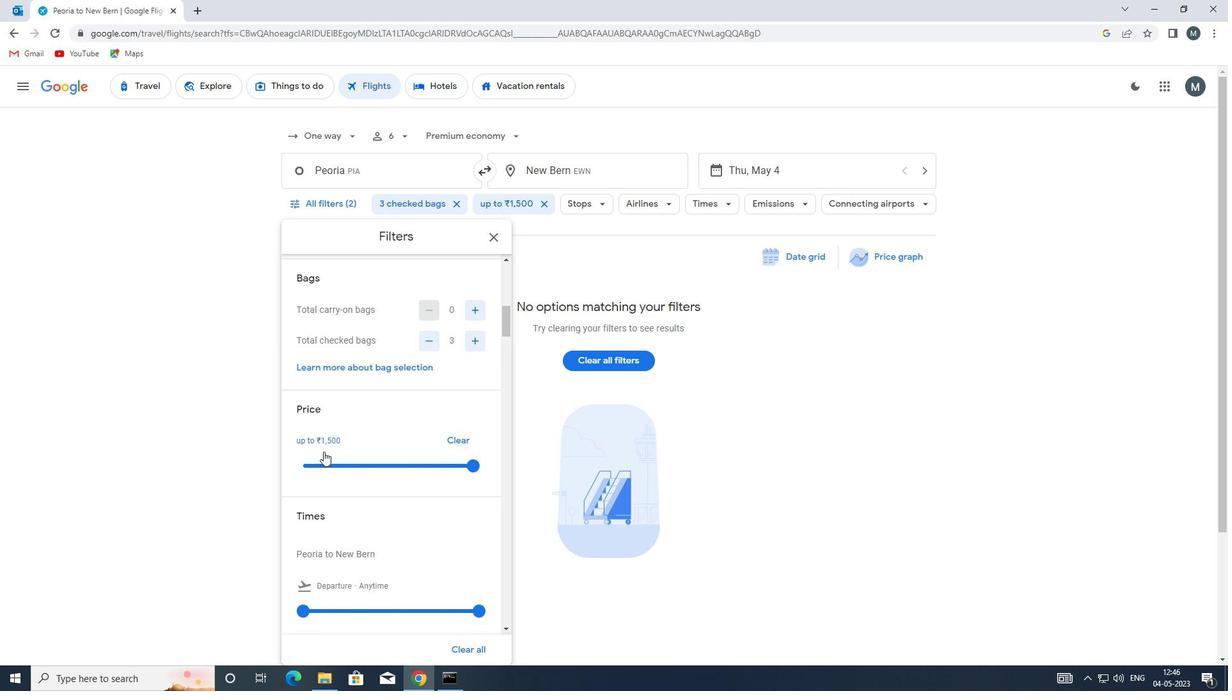 
Action: Mouse moved to (320, 453)
Screenshot: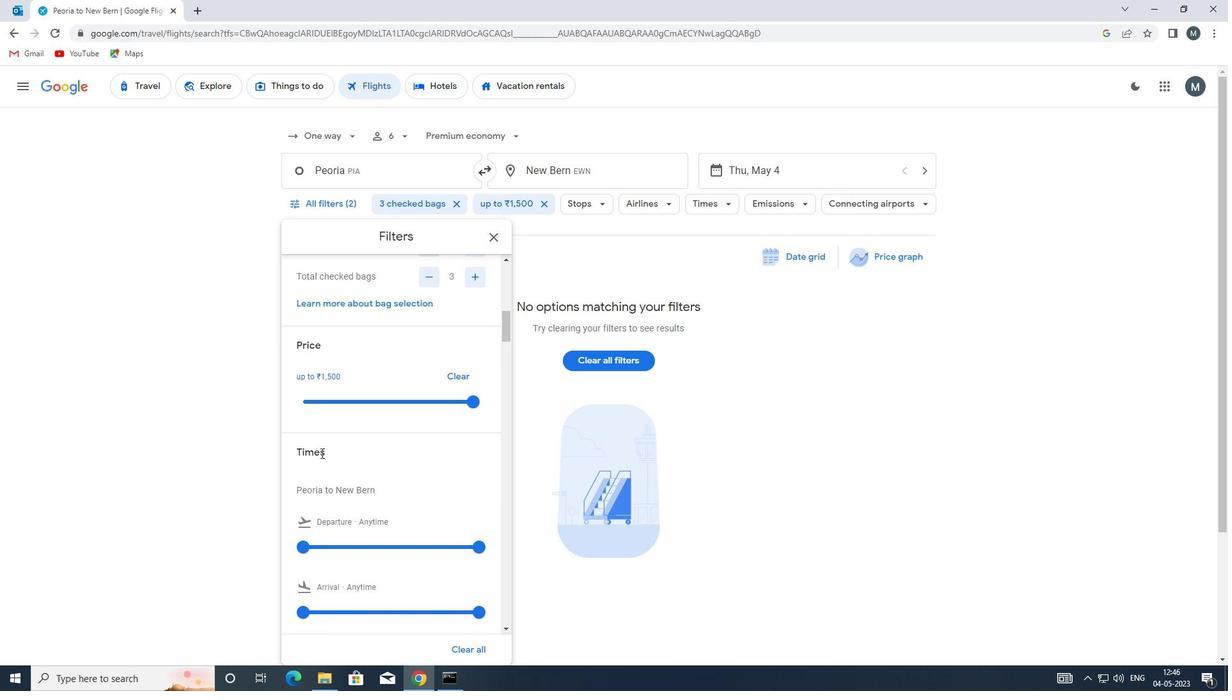 
Action: Mouse scrolled (320, 452) with delta (0, 0)
Screenshot: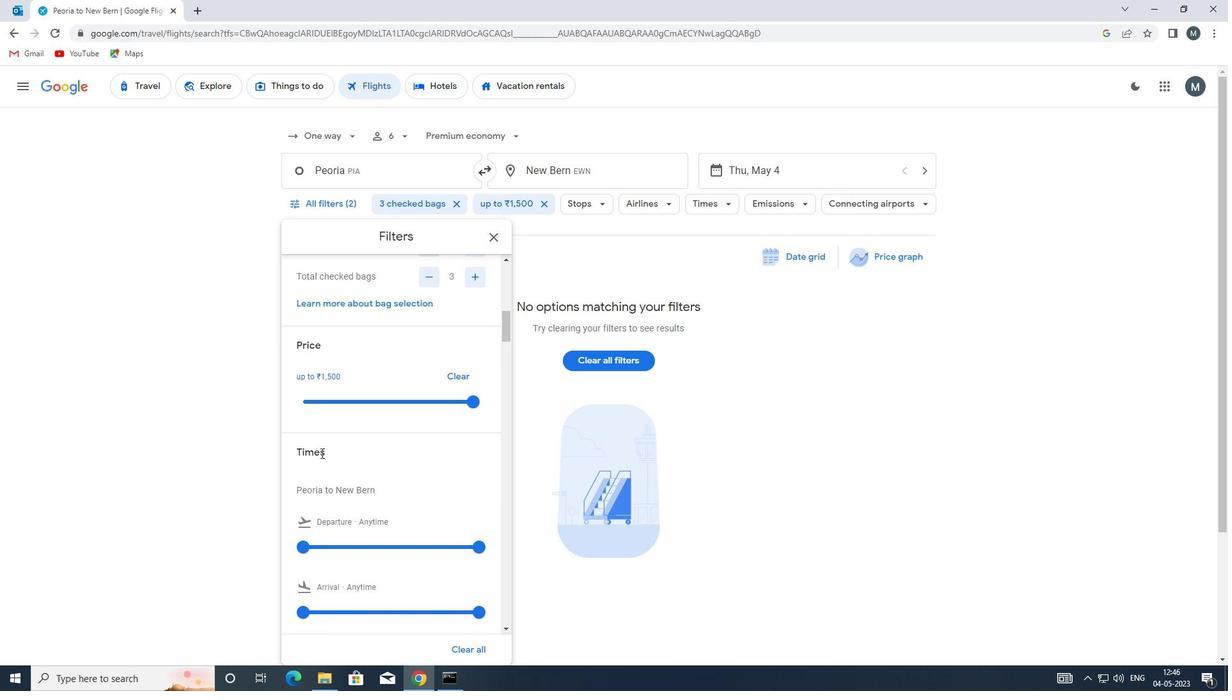 
Action: Mouse moved to (305, 483)
Screenshot: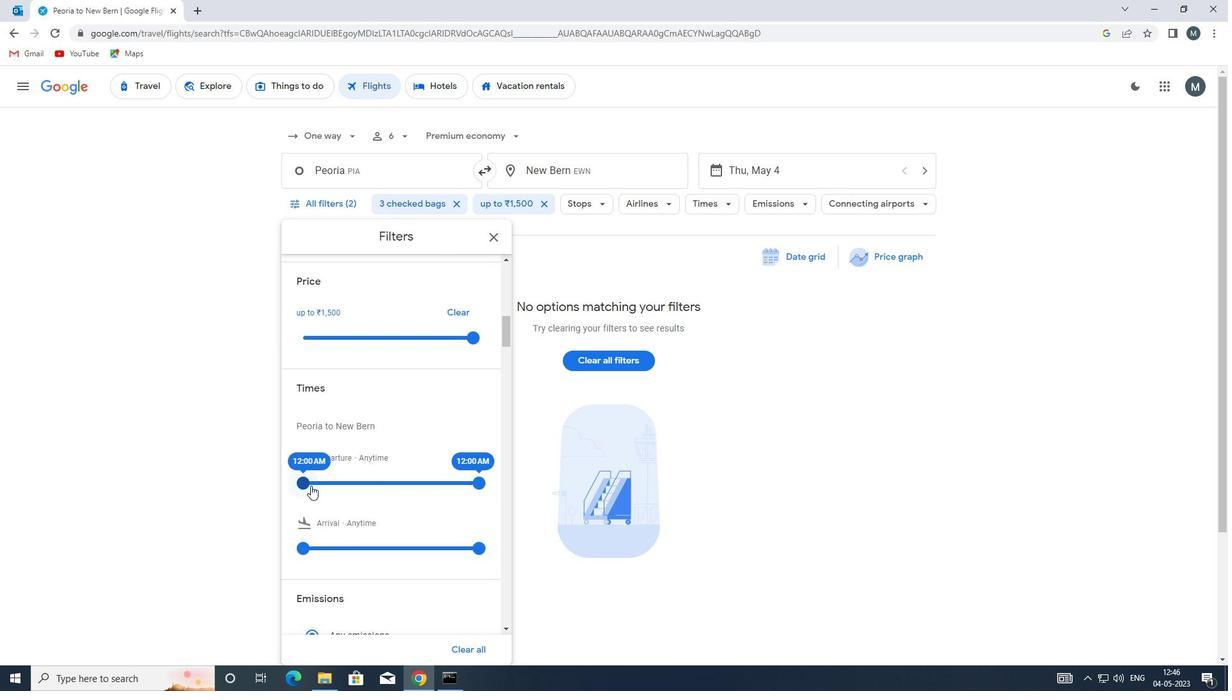 
Action: Mouse pressed left at (305, 483)
Screenshot: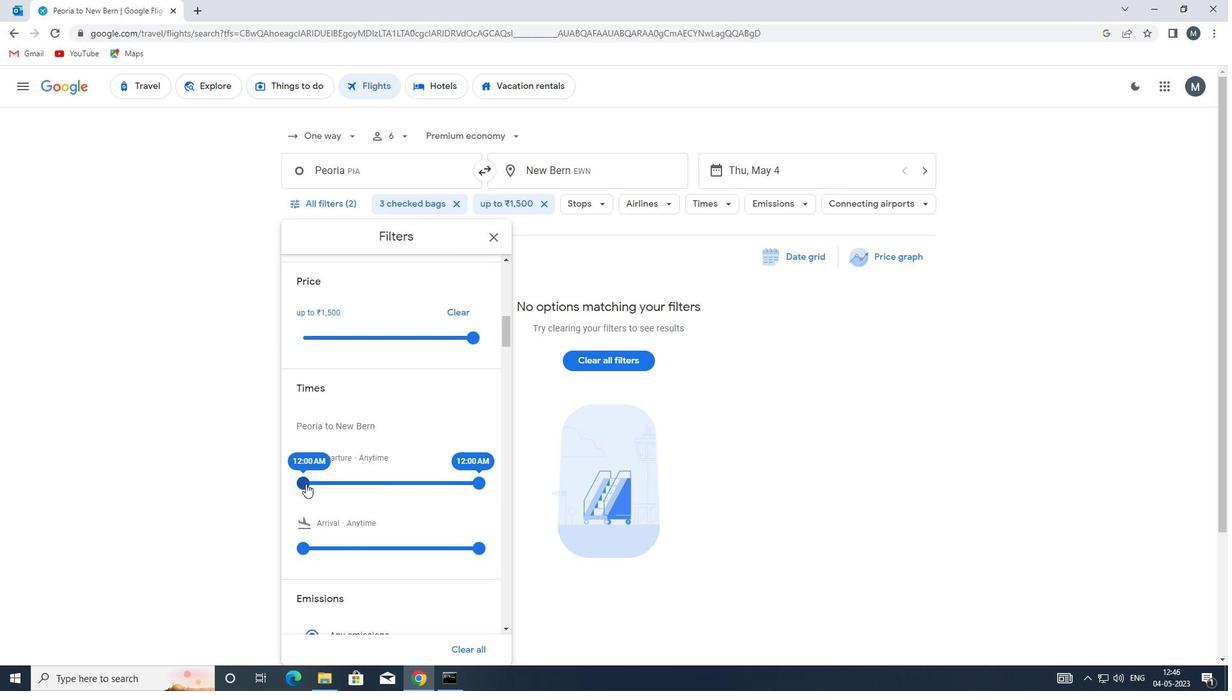 
Action: Mouse moved to (476, 481)
Screenshot: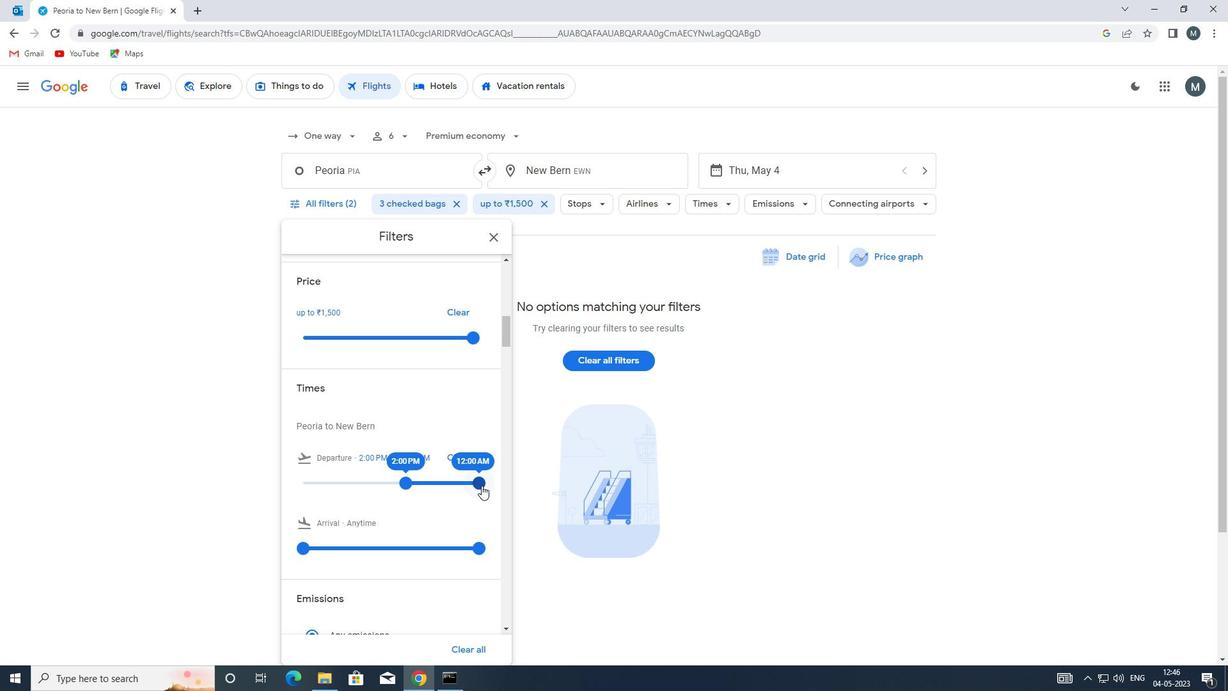 
Action: Mouse pressed left at (476, 481)
Screenshot: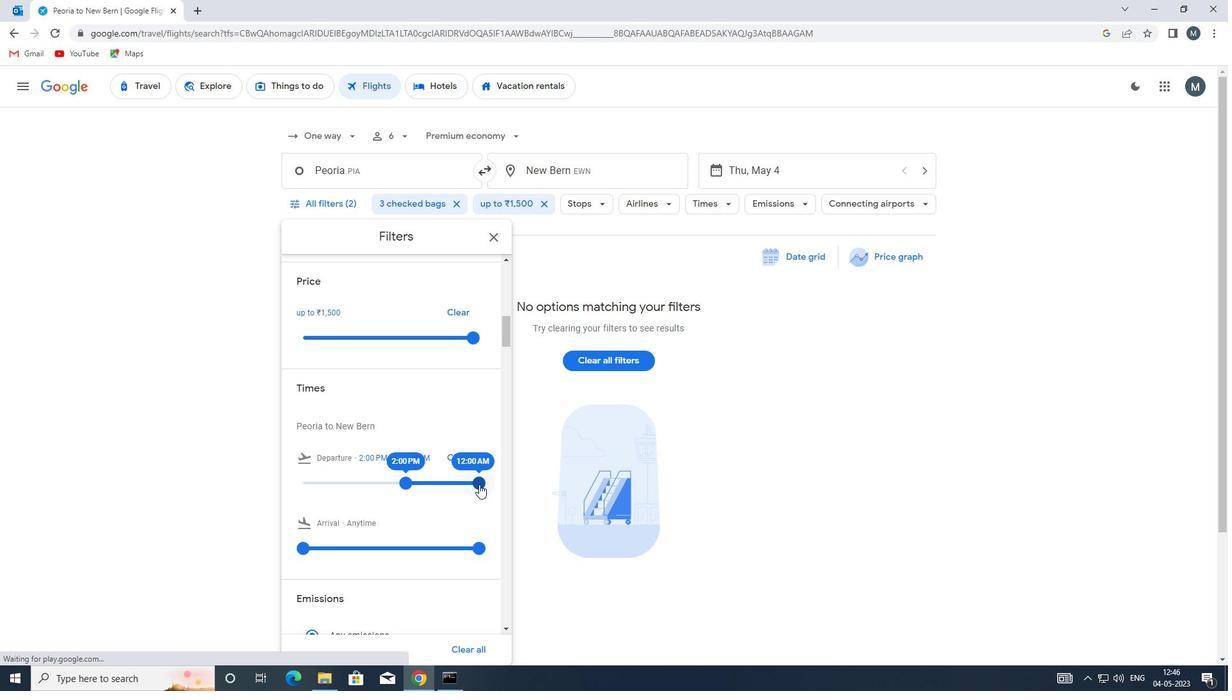 
Action: Mouse moved to (412, 481)
Screenshot: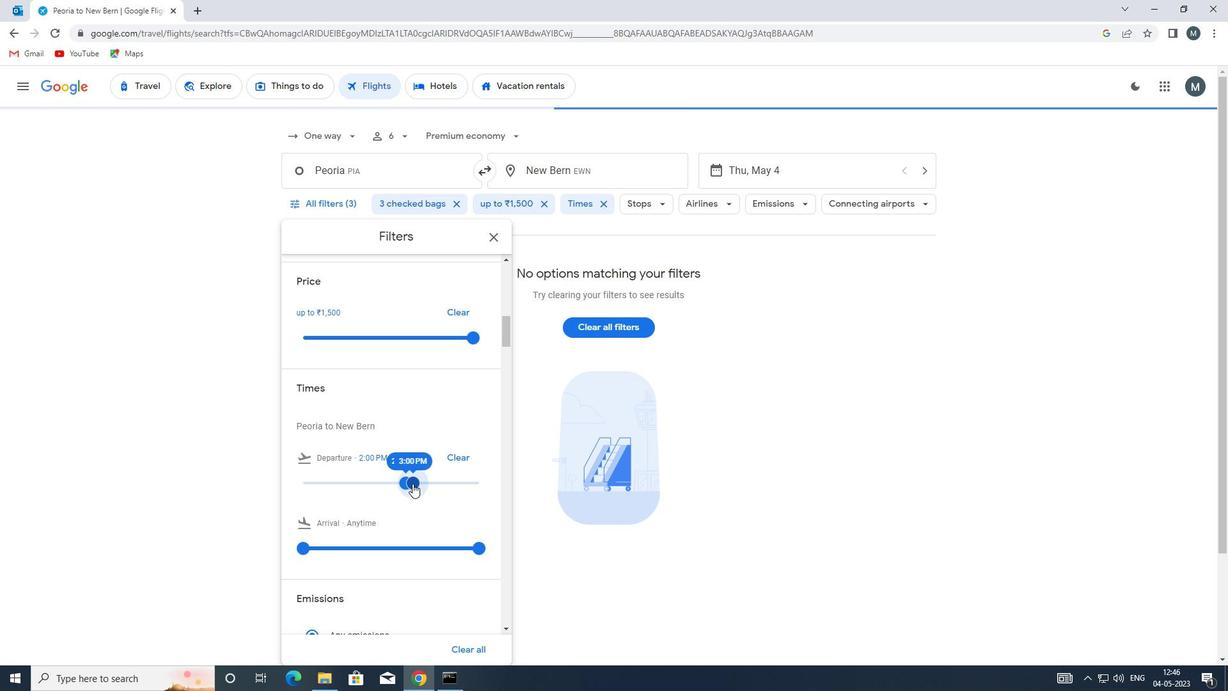 
Action: Mouse scrolled (412, 480) with delta (0, 0)
Screenshot: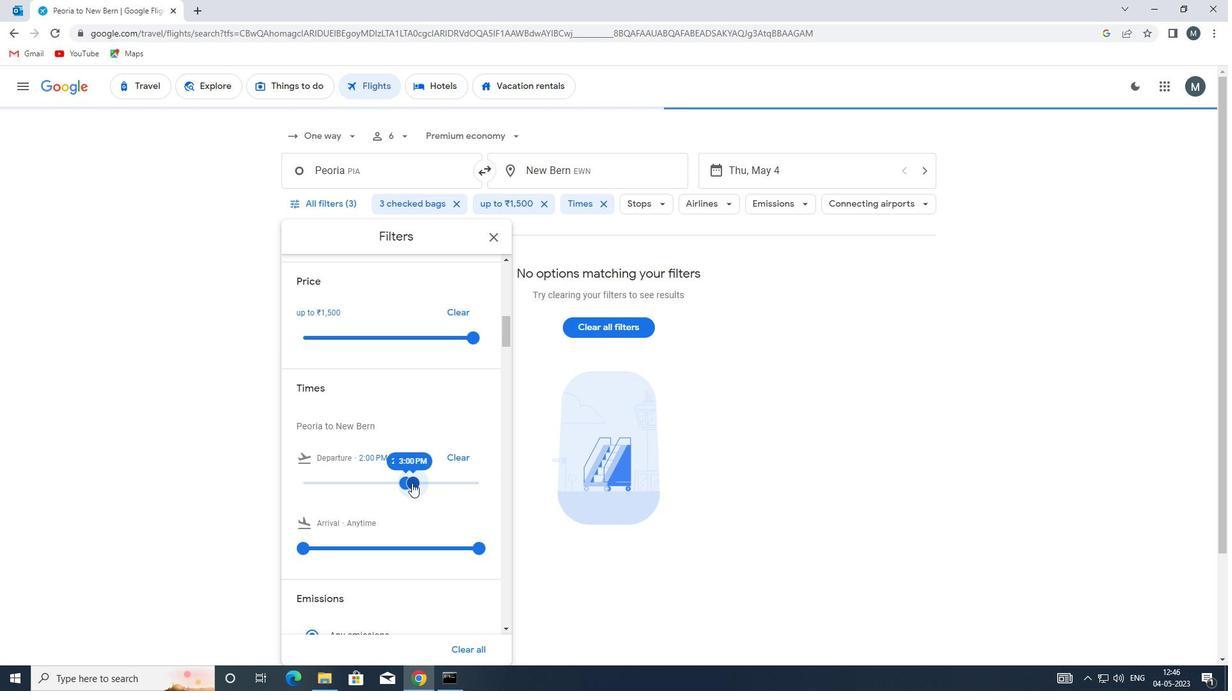 
Action: Mouse scrolled (412, 480) with delta (0, 0)
Screenshot: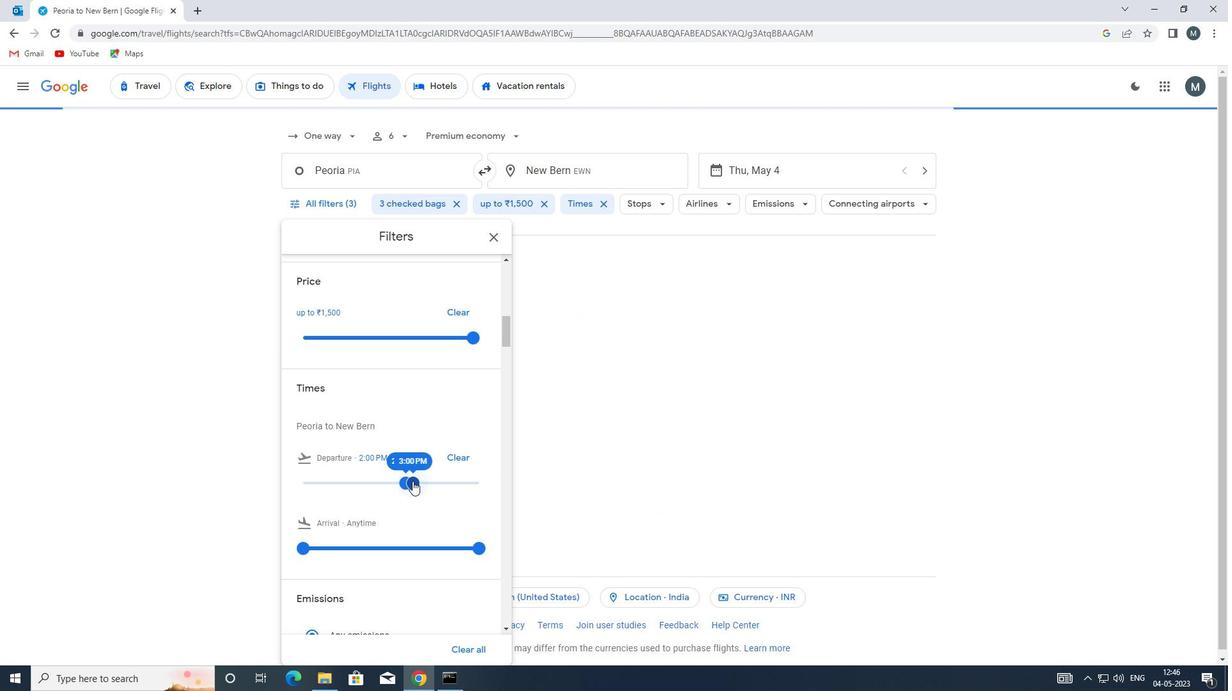 
Action: Mouse moved to (500, 241)
Screenshot: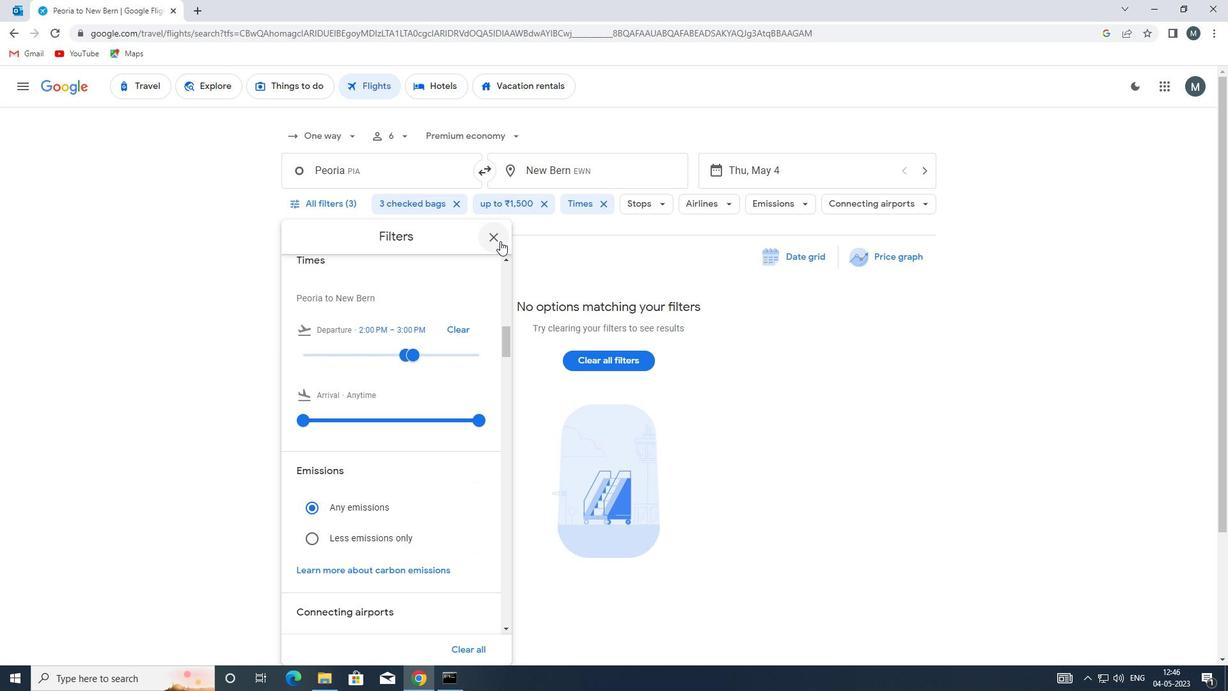 
Action: Mouse pressed left at (500, 241)
Screenshot: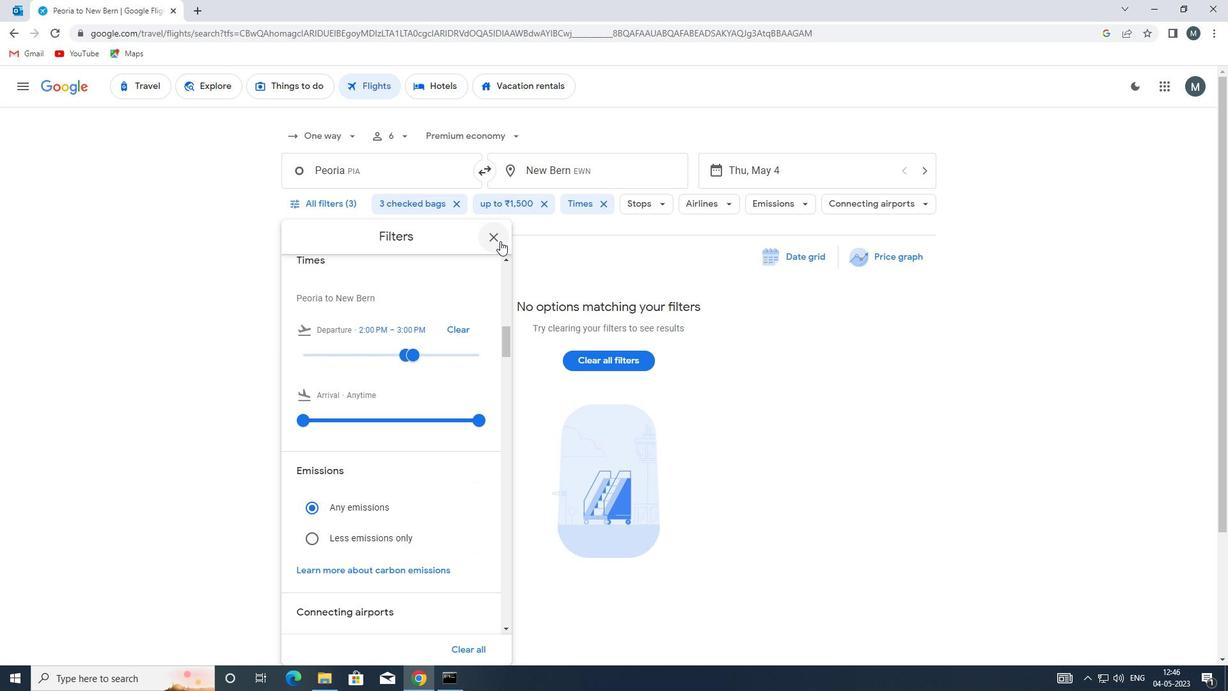 
